 Task: In the  document Harper ,change text color to 'Dark Blue' Insert the shape mentioned shape on right side of the text 'Smiley'. Change color of the shape to  YellowChange shape height to  3
Action: Mouse moved to (633, 123)
Screenshot: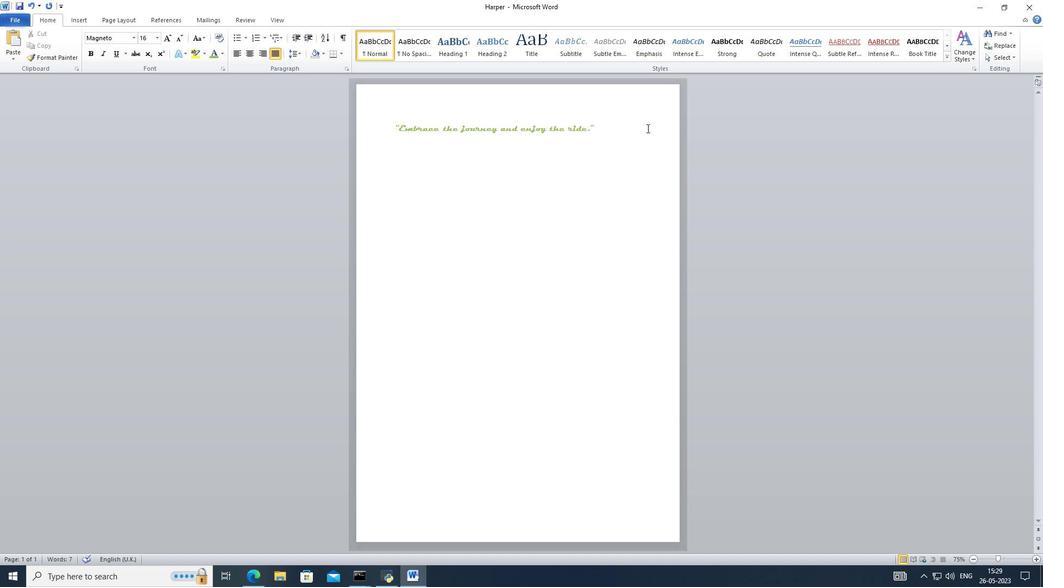 
Action: Mouse pressed left at (633, 123)
Screenshot: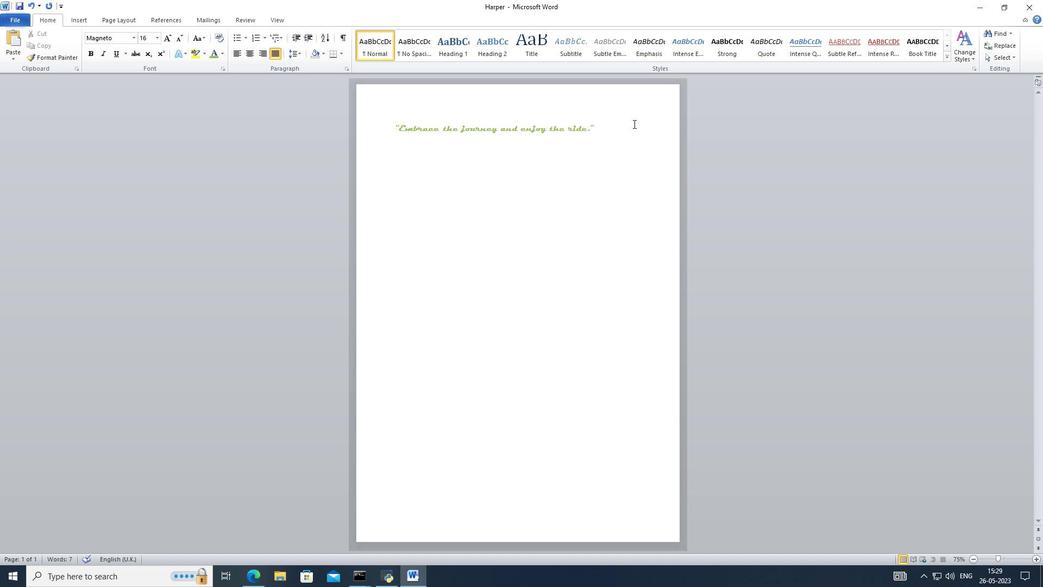 
Action: Mouse moved to (509, 209)
Screenshot: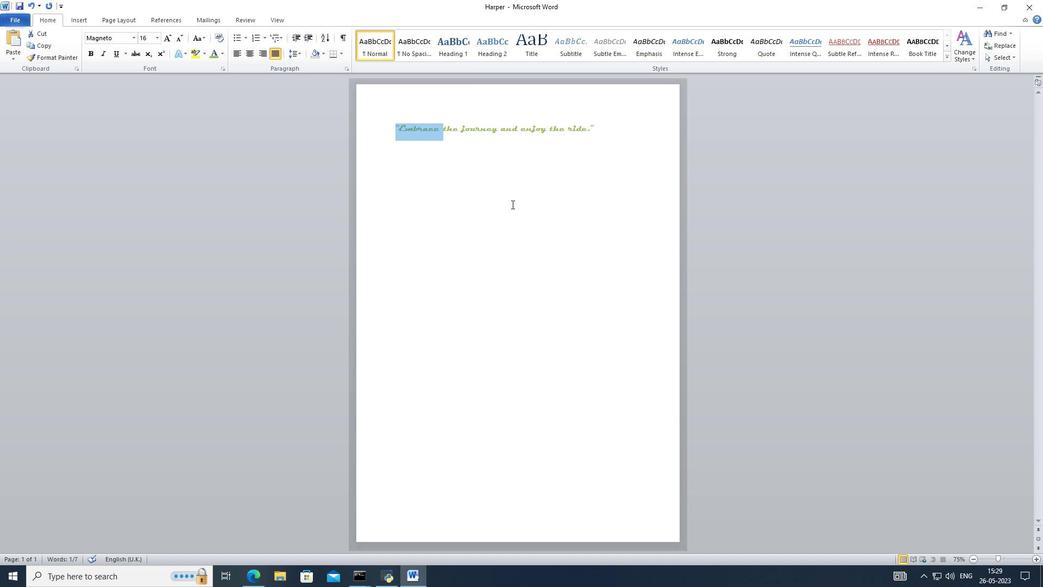 
Action: Mouse pressed left at (509, 209)
Screenshot: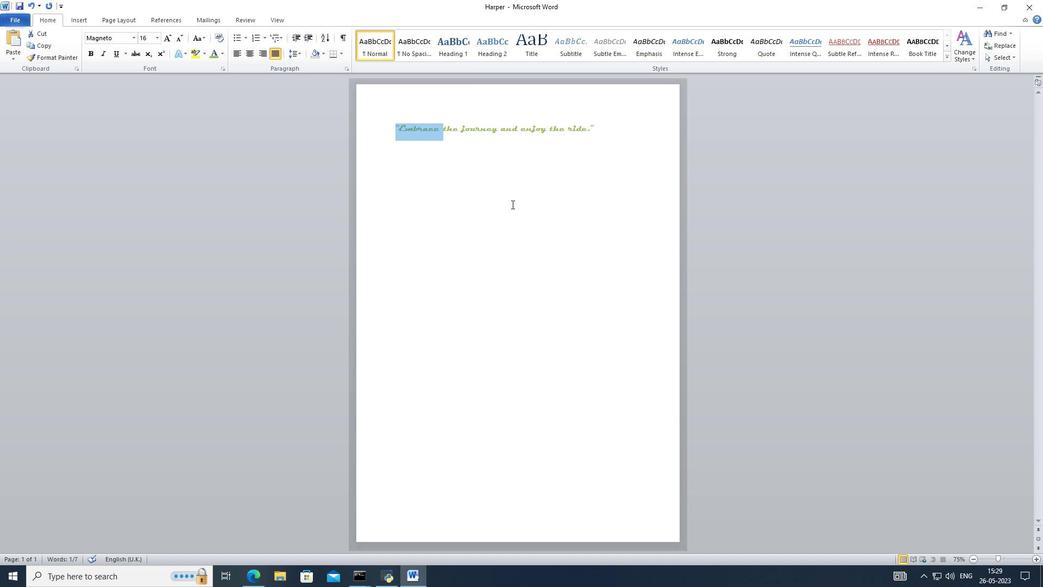 
Action: Mouse moved to (450, 284)
Screenshot: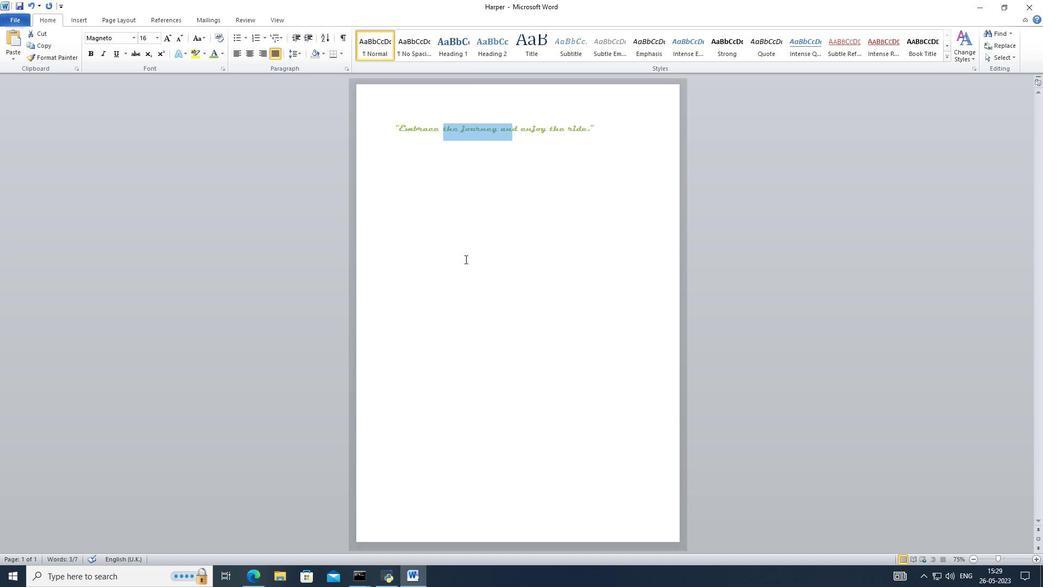 
Action: Mouse pressed left at (450, 284)
Screenshot: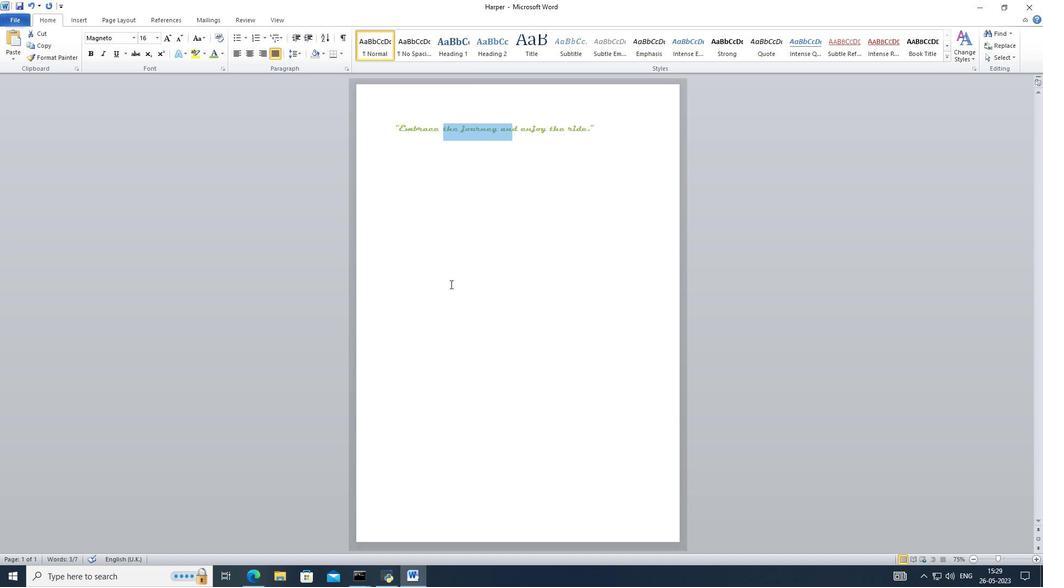 
Action: Mouse moved to (598, 128)
Screenshot: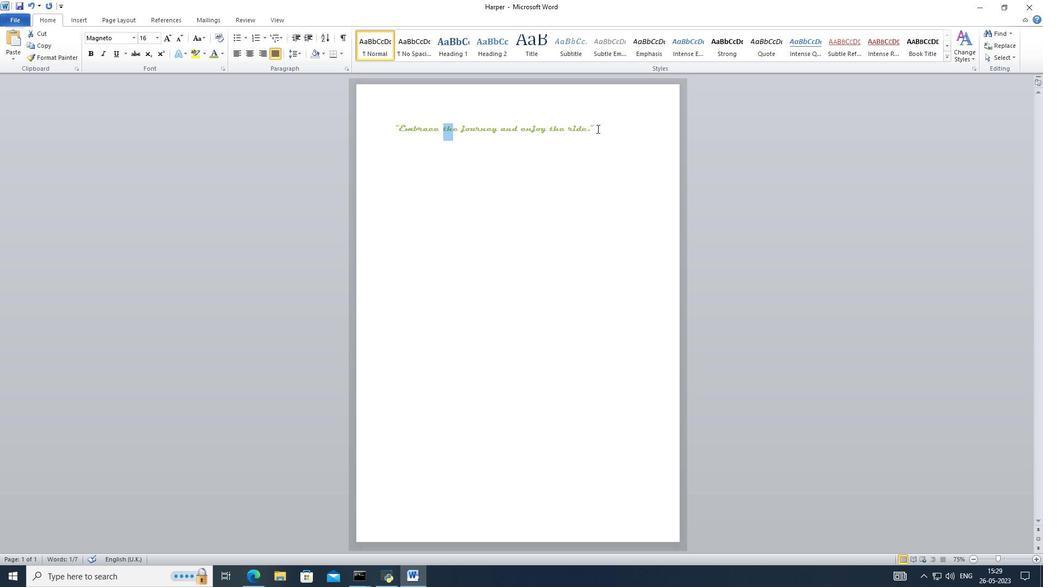 
Action: Mouse pressed left at (598, 128)
Screenshot: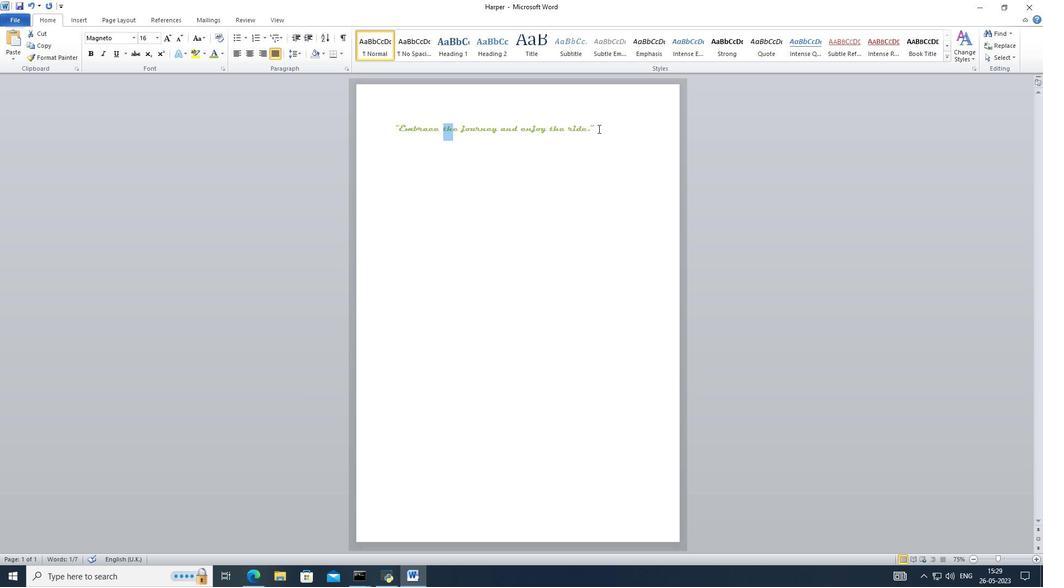 
Action: Mouse moved to (395, 131)
Screenshot: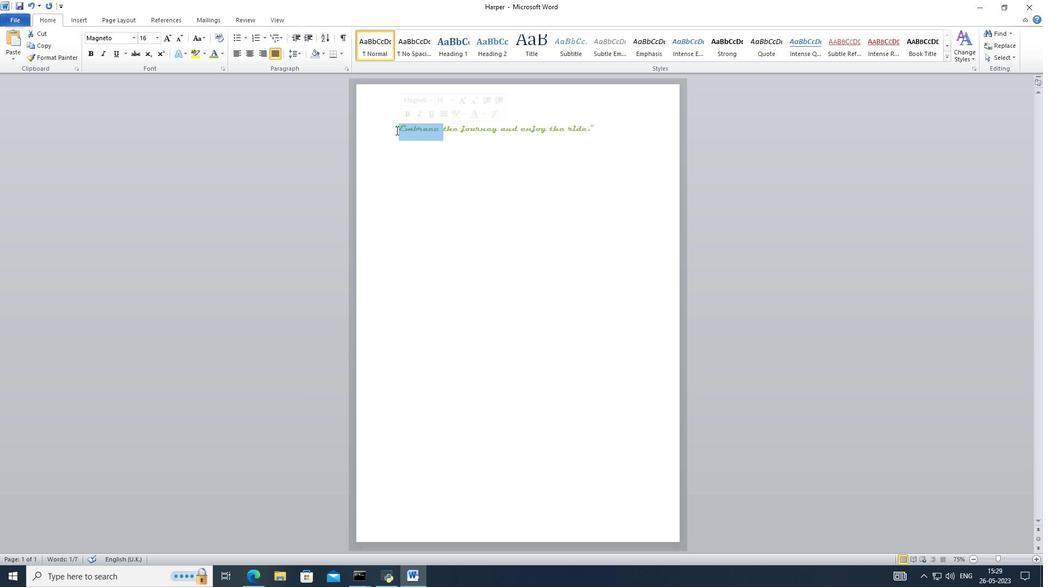 
Action: Mouse pressed left at (395, 131)
Screenshot: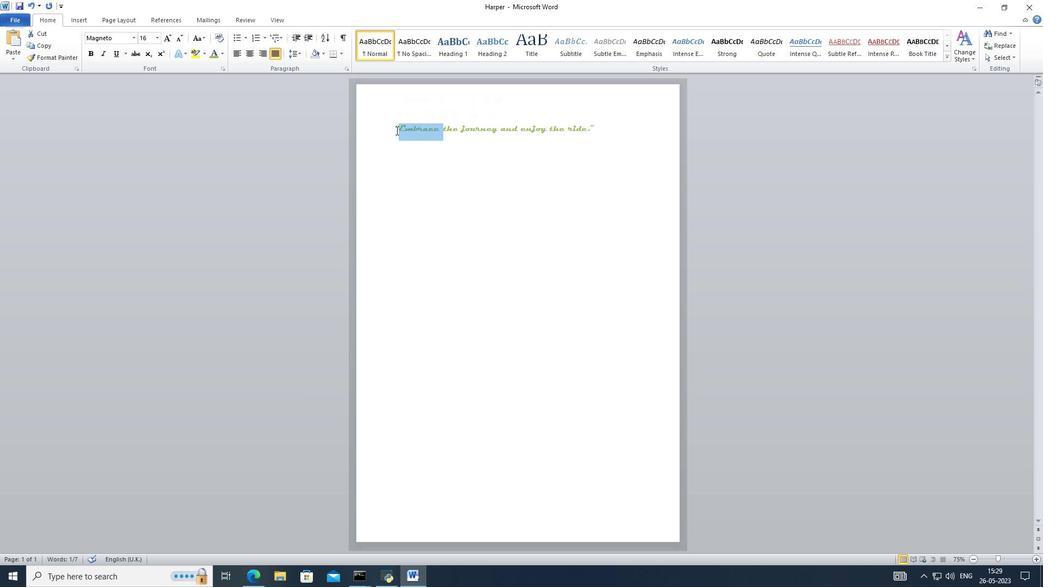 
Action: Mouse moved to (399, 128)
Screenshot: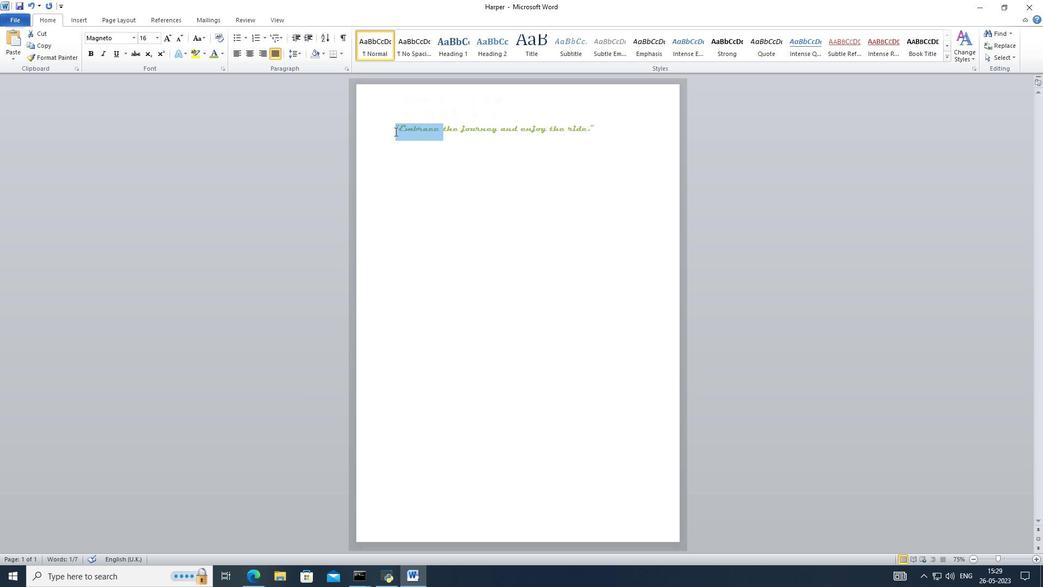 
Action: Mouse pressed left at (399, 128)
Screenshot: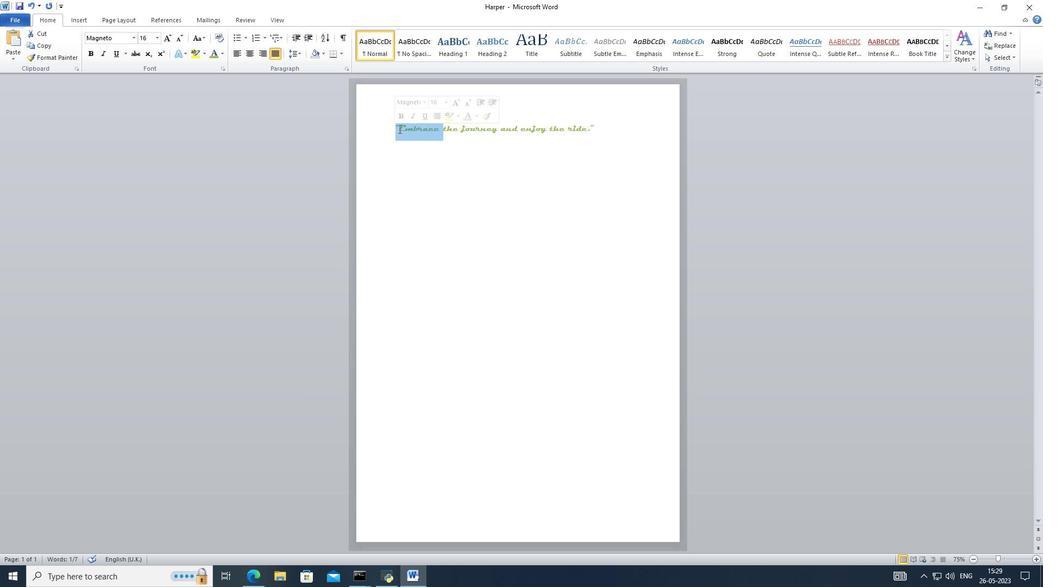 
Action: Mouse moved to (217, 54)
Screenshot: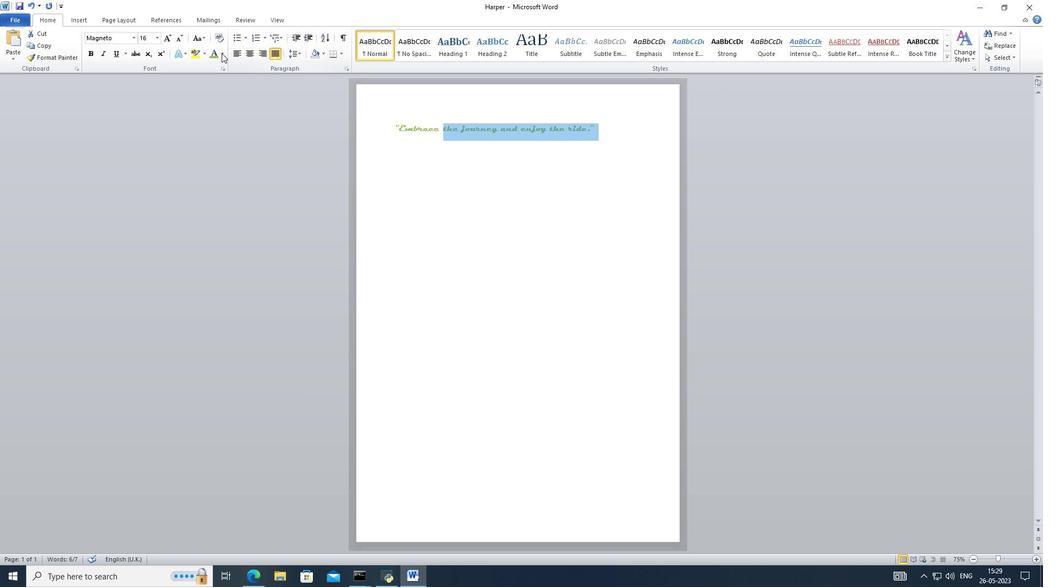
Action: Mouse pressed left at (217, 54)
Screenshot: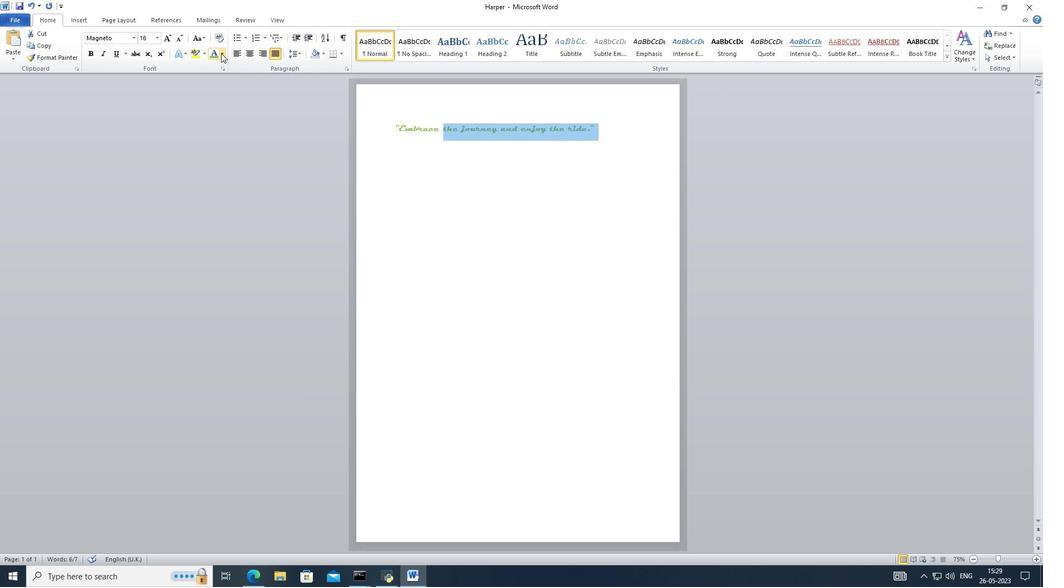 
Action: Mouse moved to (220, 54)
Screenshot: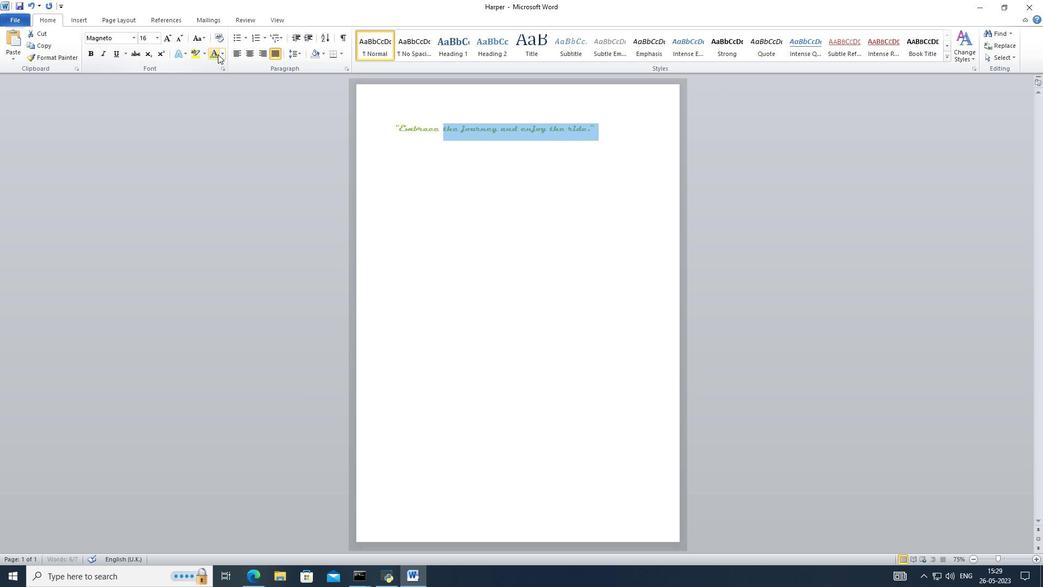 
Action: Mouse pressed left at (220, 54)
Screenshot: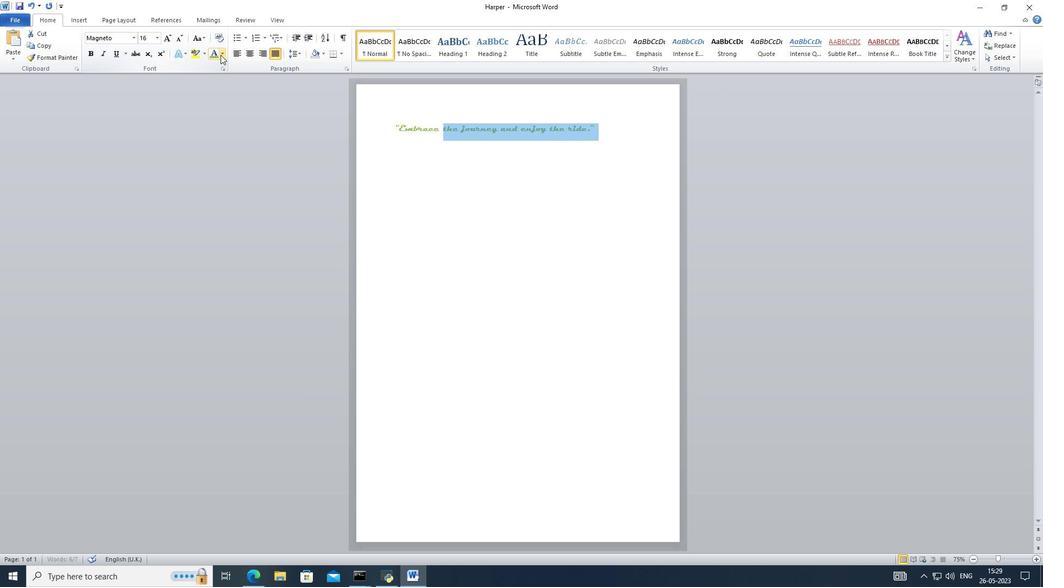 
Action: Mouse moved to (239, 119)
Screenshot: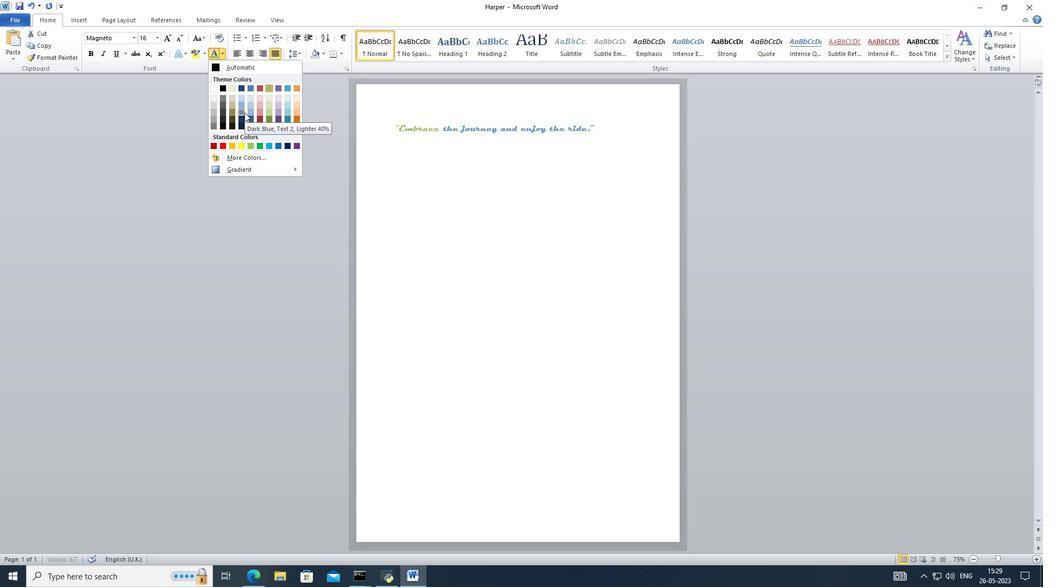 
Action: Mouse pressed left at (239, 119)
Screenshot: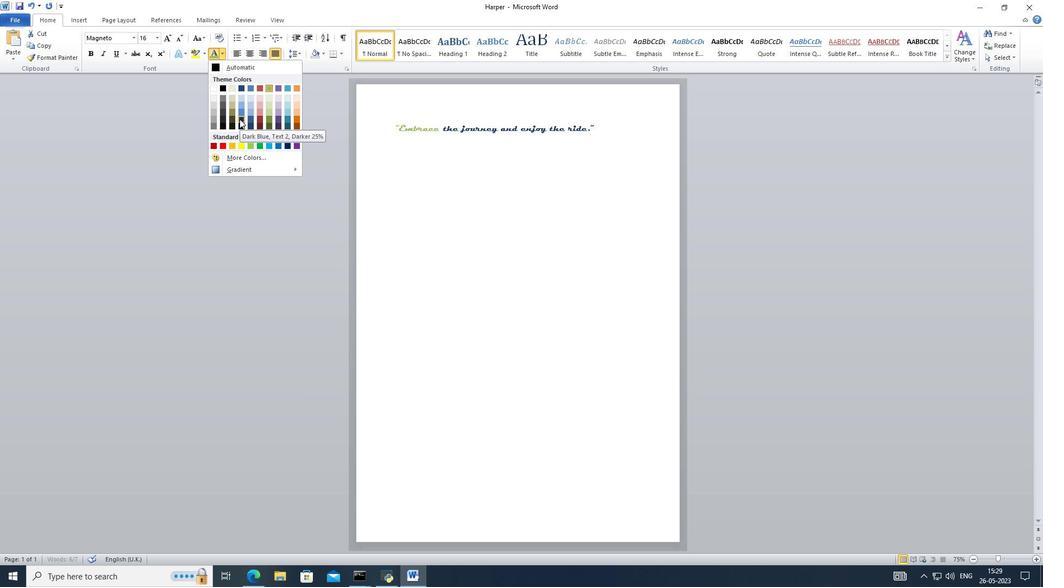 
Action: Mouse moved to (461, 185)
Screenshot: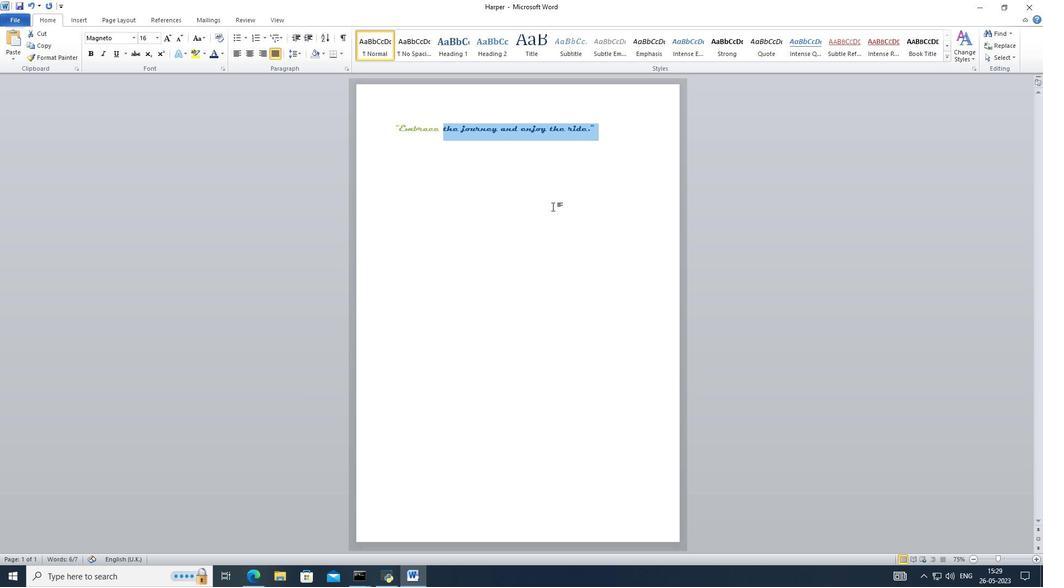 
Action: Mouse pressed left at (461, 185)
Screenshot: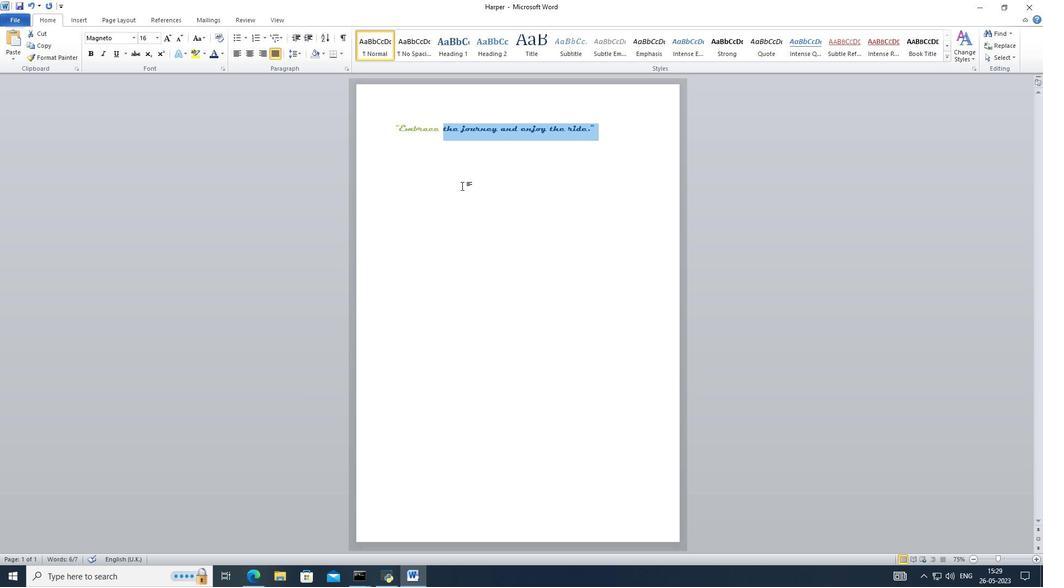 
Action: Mouse moved to (443, 131)
Screenshot: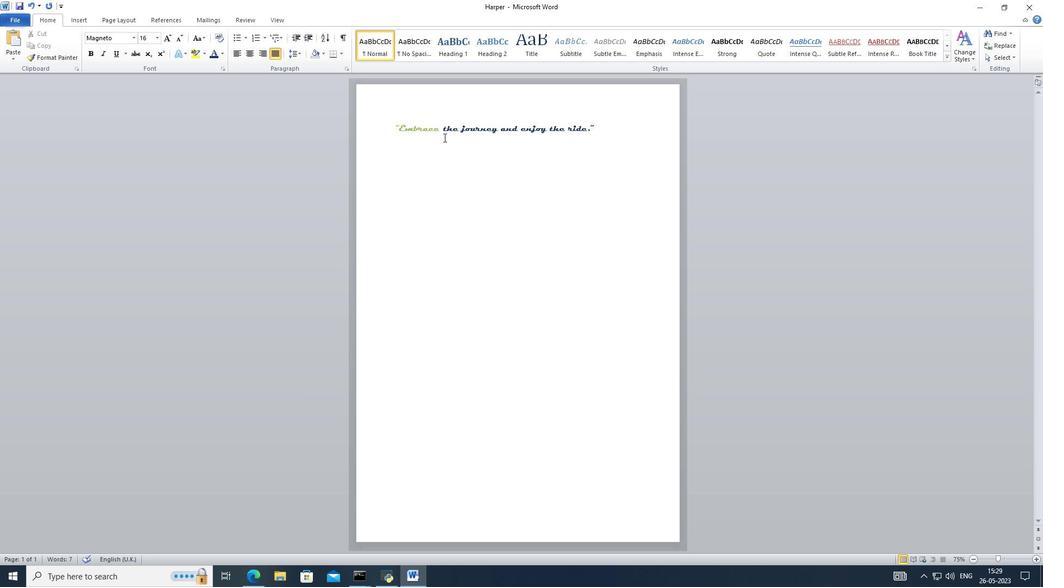 
Action: Mouse pressed left at (443, 131)
Screenshot: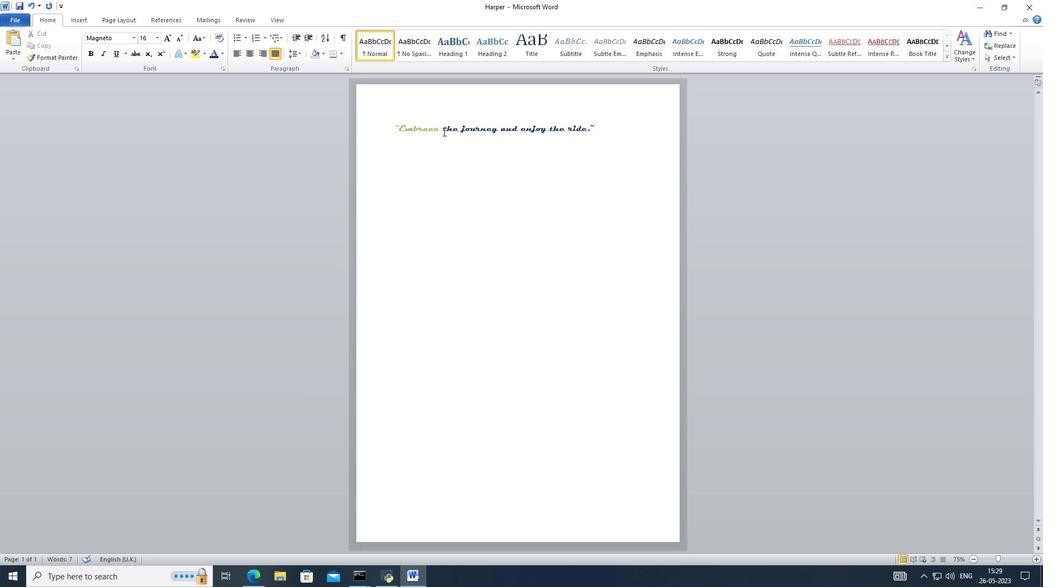 
Action: Mouse moved to (213, 54)
Screenshot: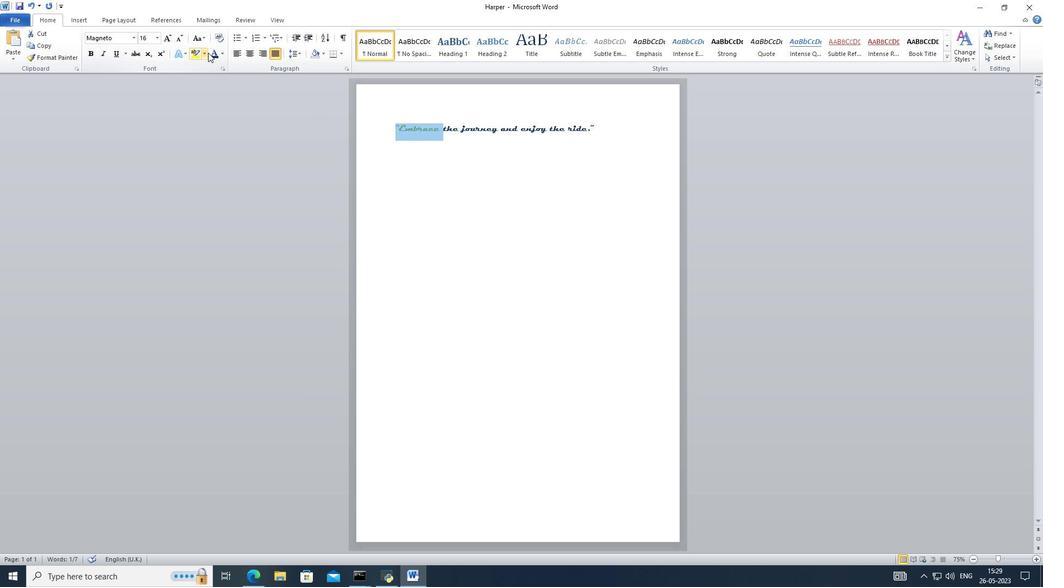 
Action: Mouse pressed left at (213, 54)
Screenshot: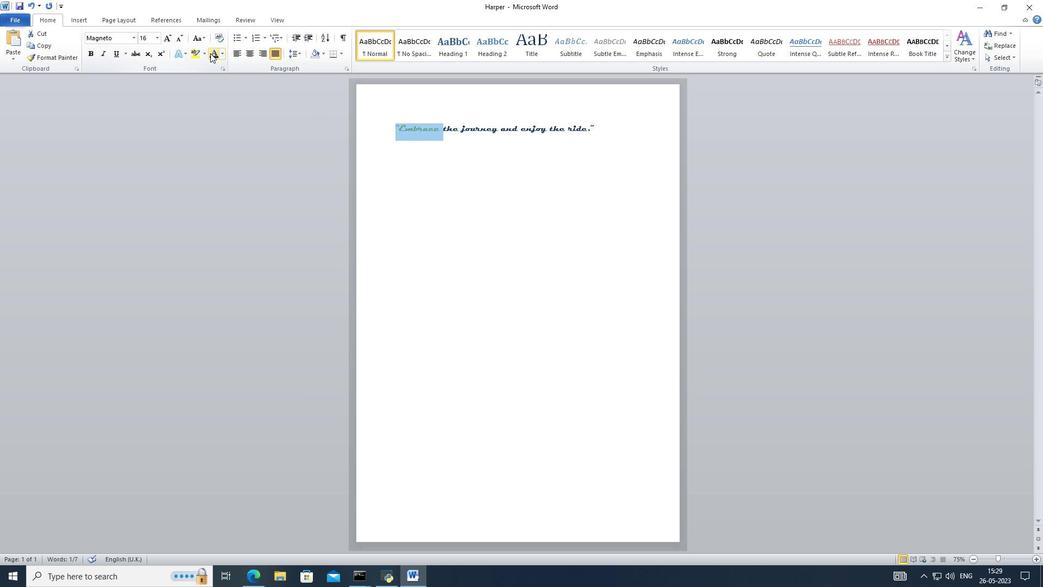 
Action: Mouse moved to (401, 156)
Screenshot: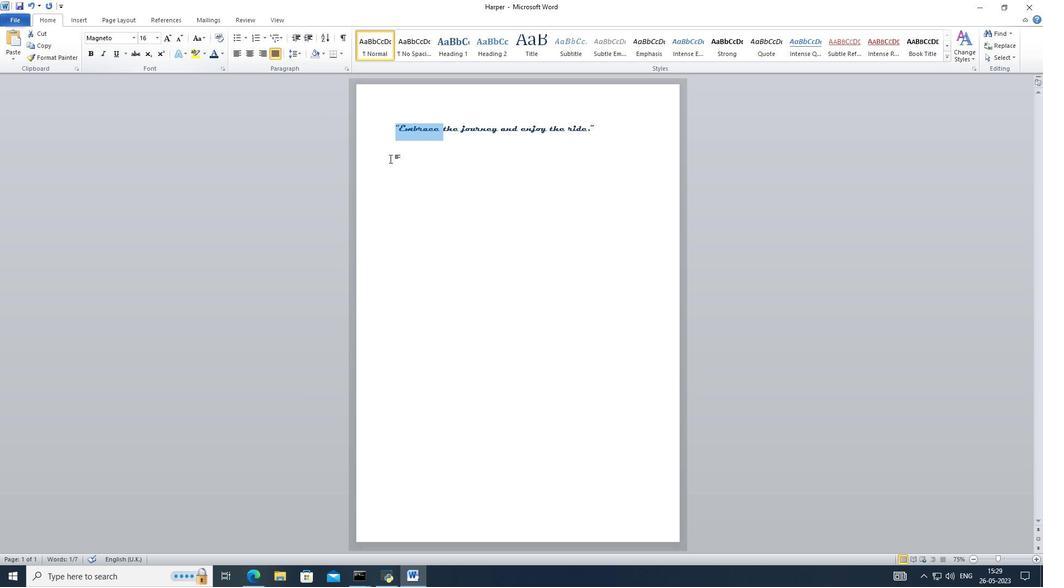 
Action: Mouse pressed left at (401, 156)
Screenshot: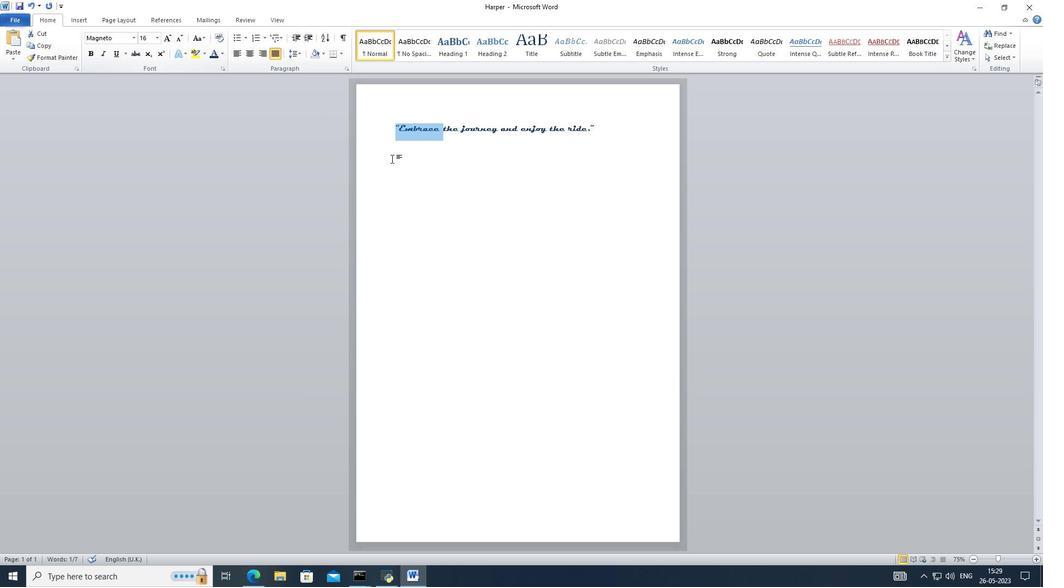 
Action: Mouse moved to (439, 159)
Screenshot: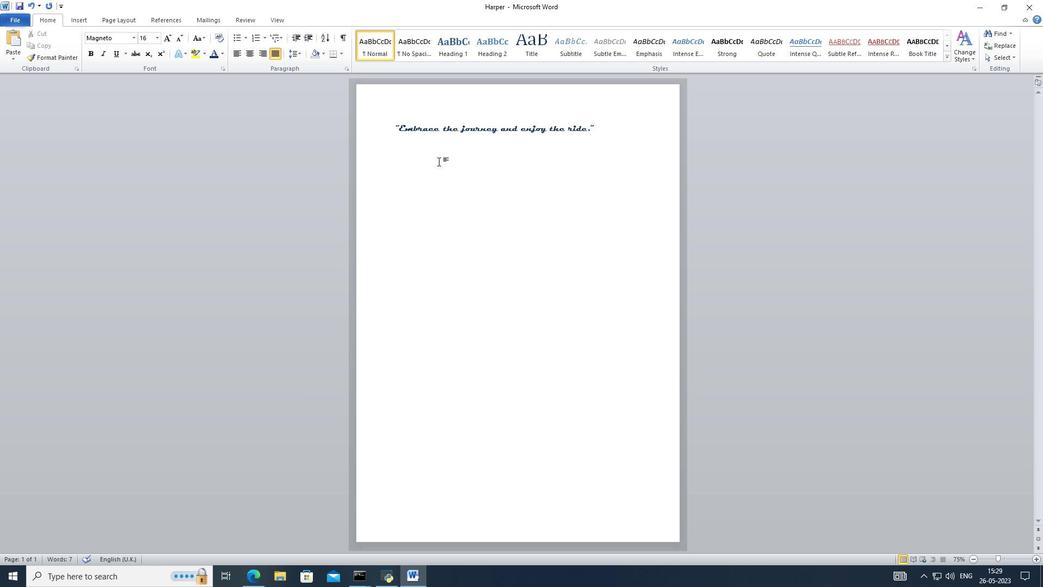 
Action: Mouse pressed left at (439, 159)
Screenshot: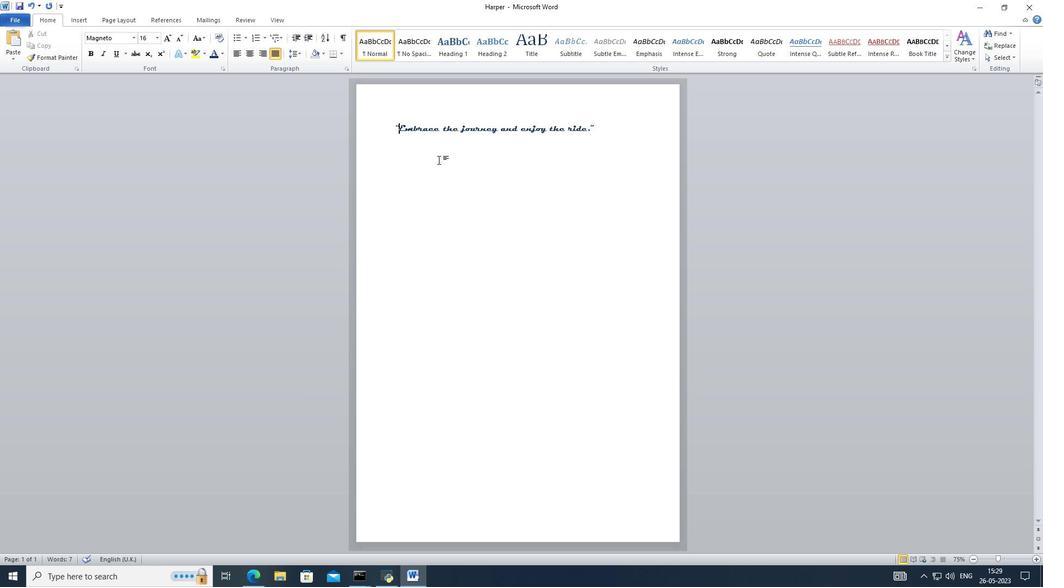 
Action: Mouse moved to (606, 127)
Screenshot: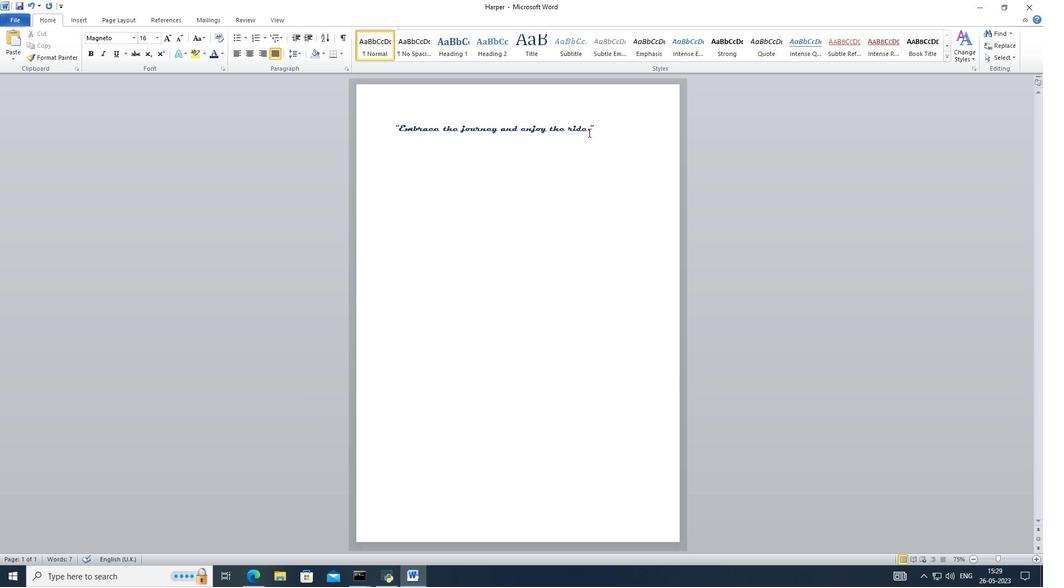 
Action: Mouse pressed left at (606, 127)
Screenshot: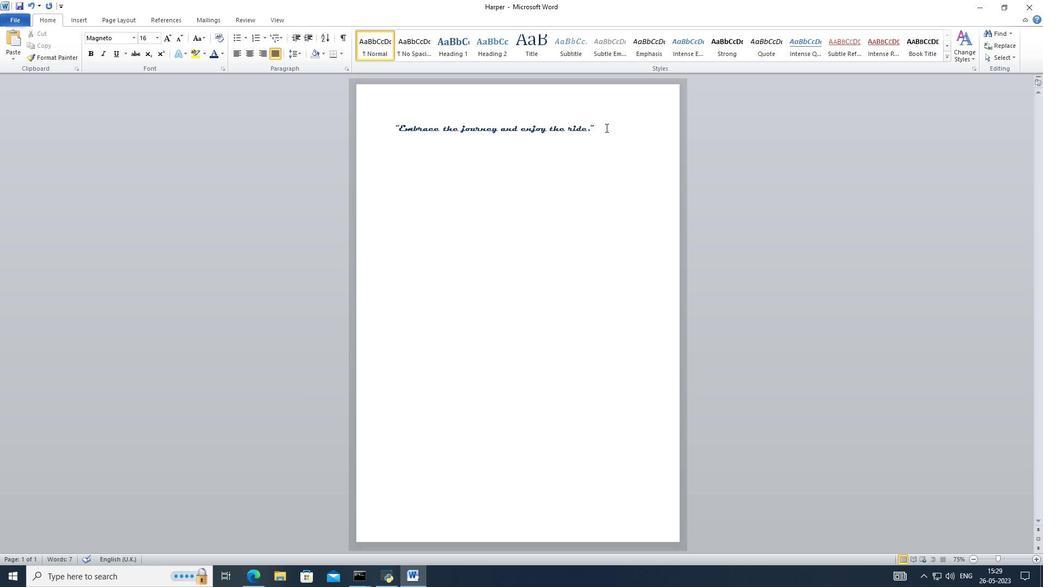 
Action: Key pressed <Key.enter>
Screenshot: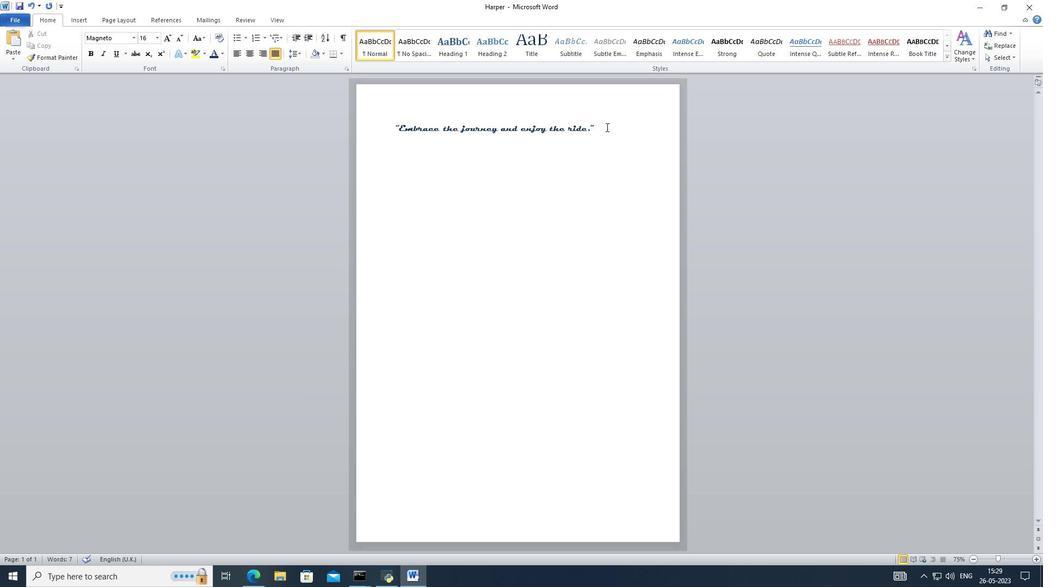 
Action: Mouse moved to (80, 22)
Screenshot: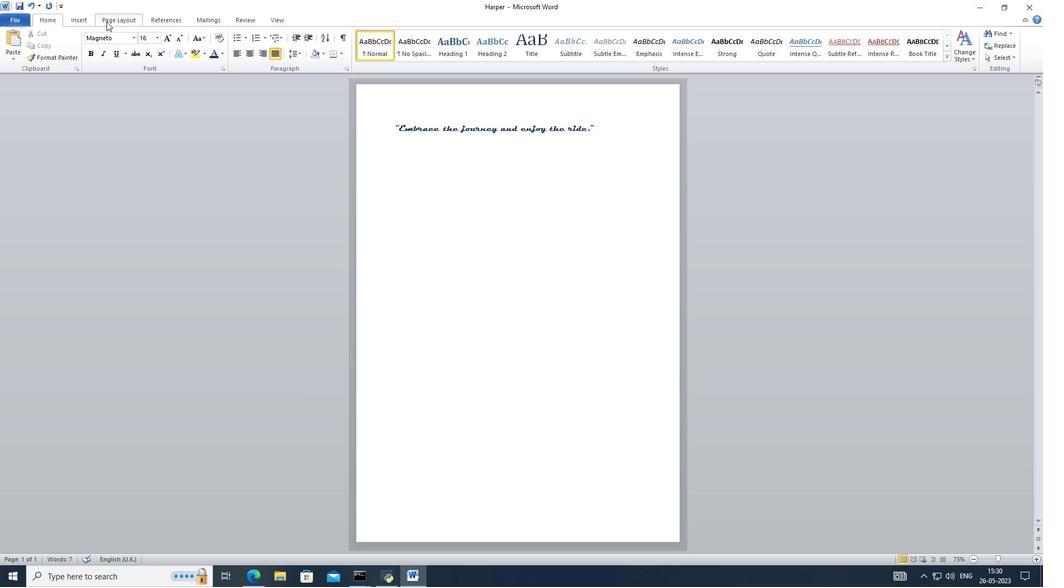 
Action: Mouse pressed left at (80, 22)
Screenshot: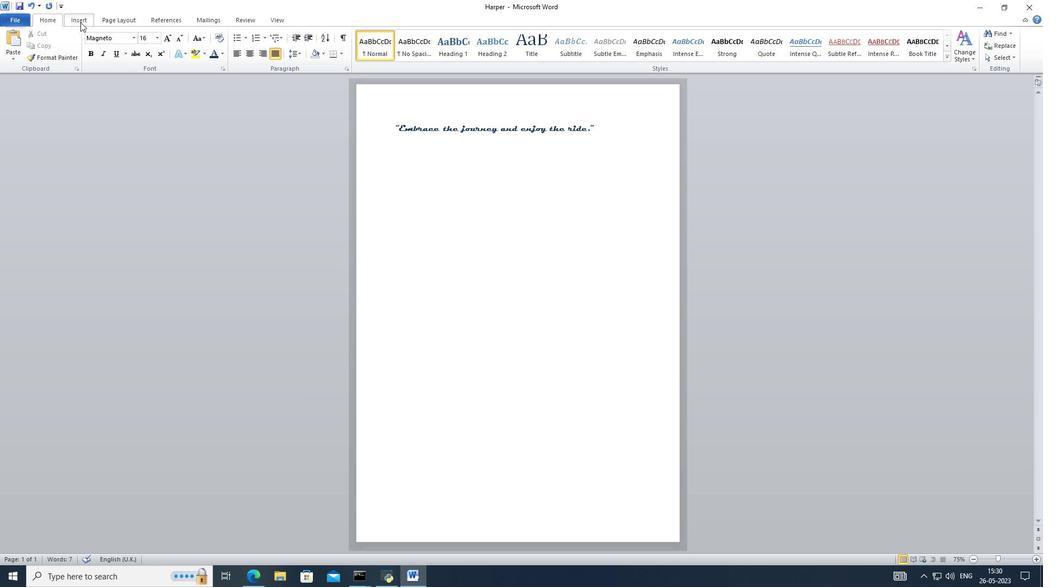 
Action: Mouse moved to (152, 53)
Screenshot: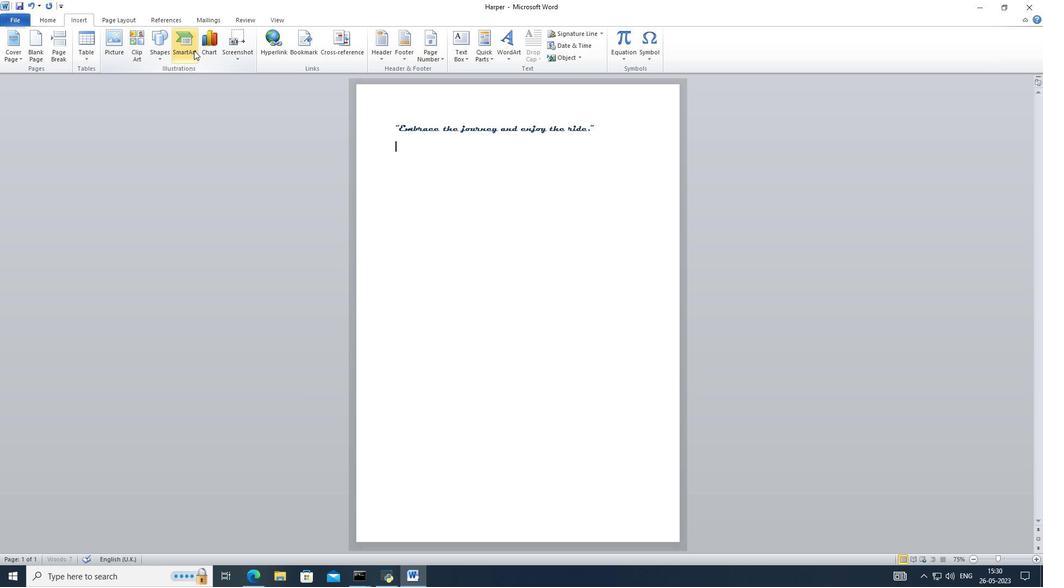 
Action: Mouse pressed left at (152, 53)
Screenshot: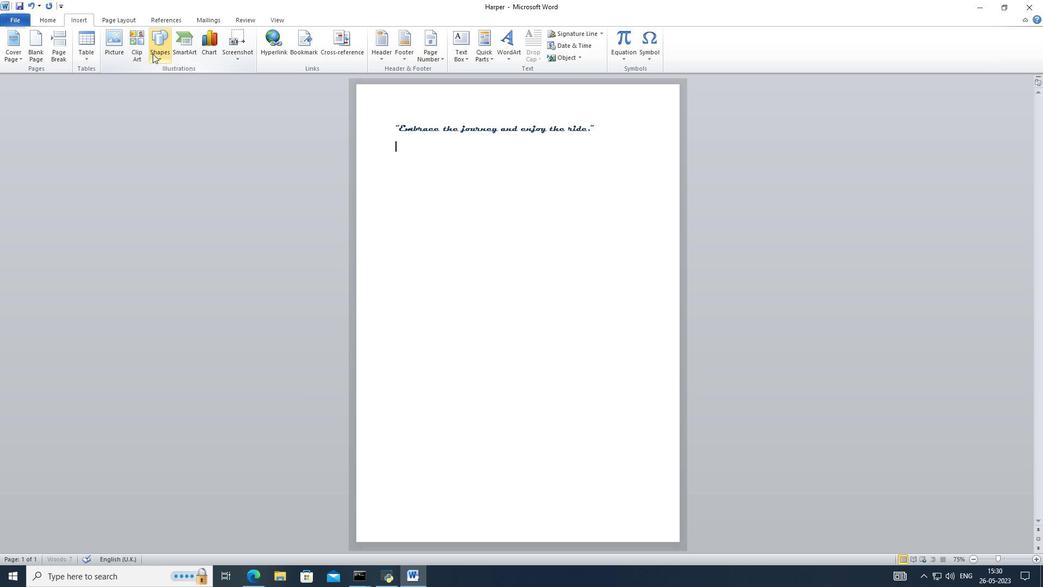
Action: Mouse moved to (176, 322)
Screenshot: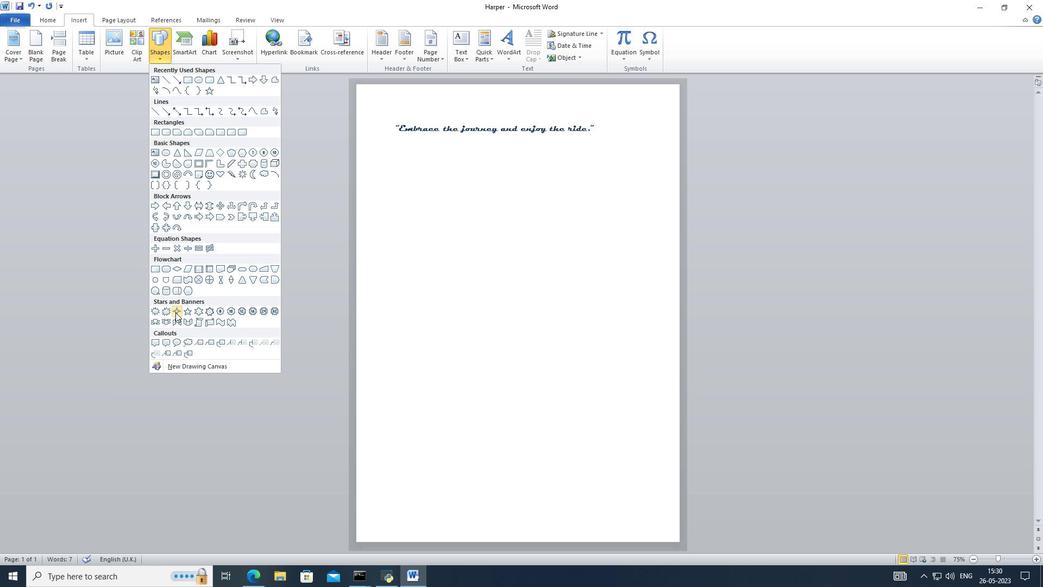 
Action: Mouse scrolled (176, 321) with delta (0, 0)
Screenshot: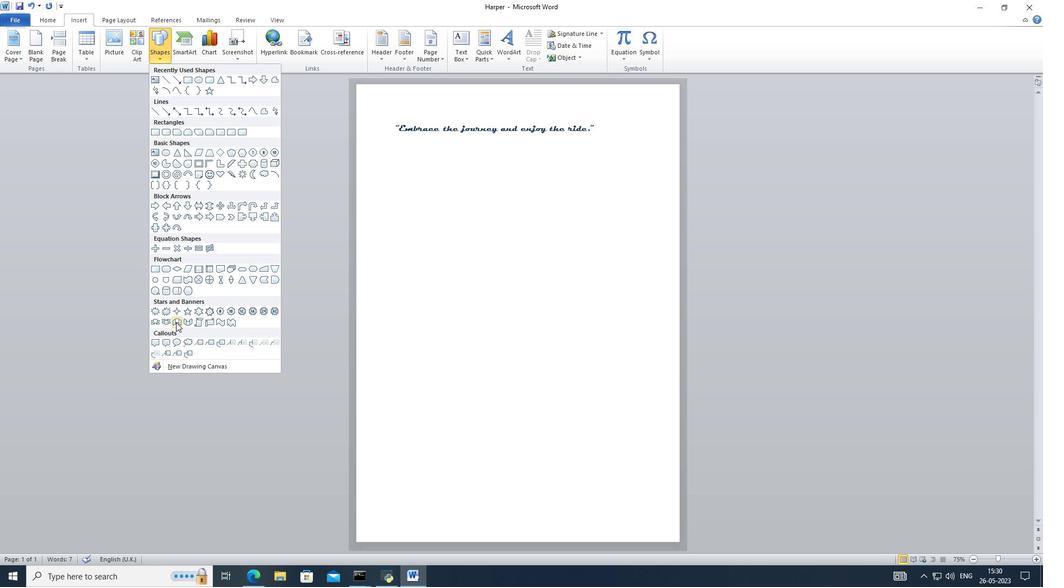 
Action: Mouse scrolled (176, 321) with delta (0, 0)
Screenshot: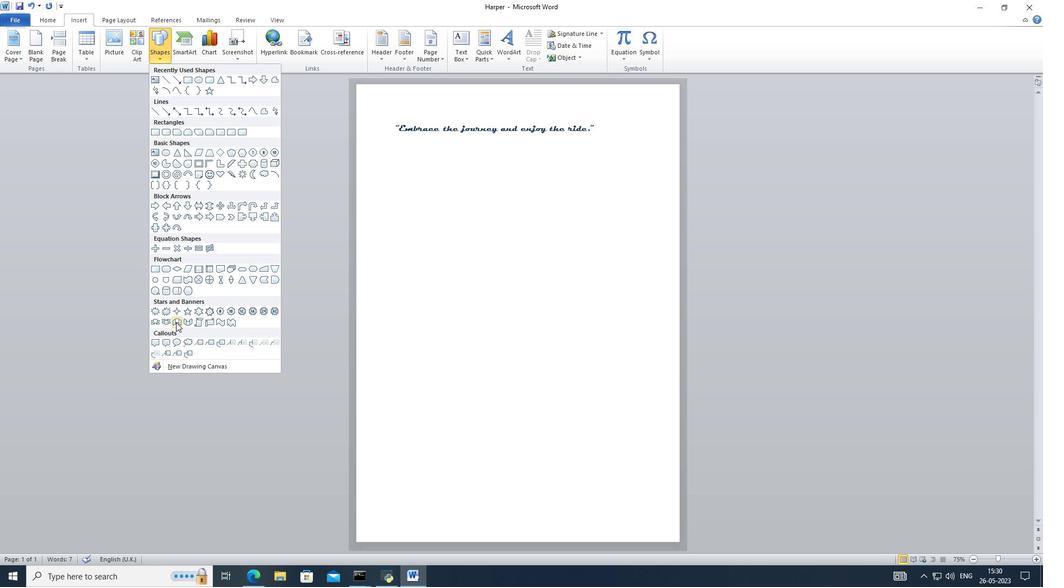 
Action: Mouse scrolled (176, 321) with delta (0, 0)
Screenshot: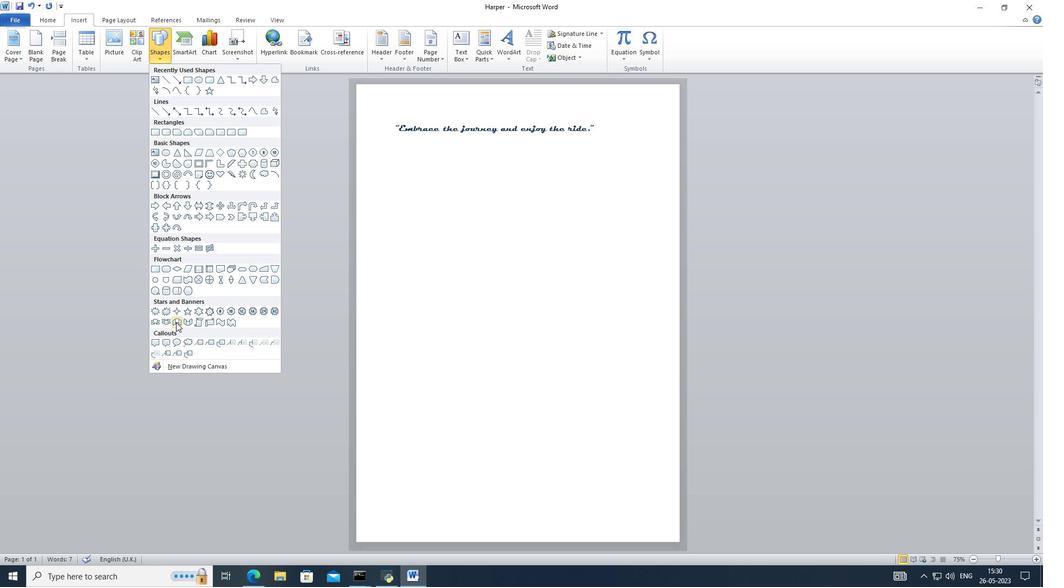 
Action: Mouse moved to (210, 172)
Screenshot: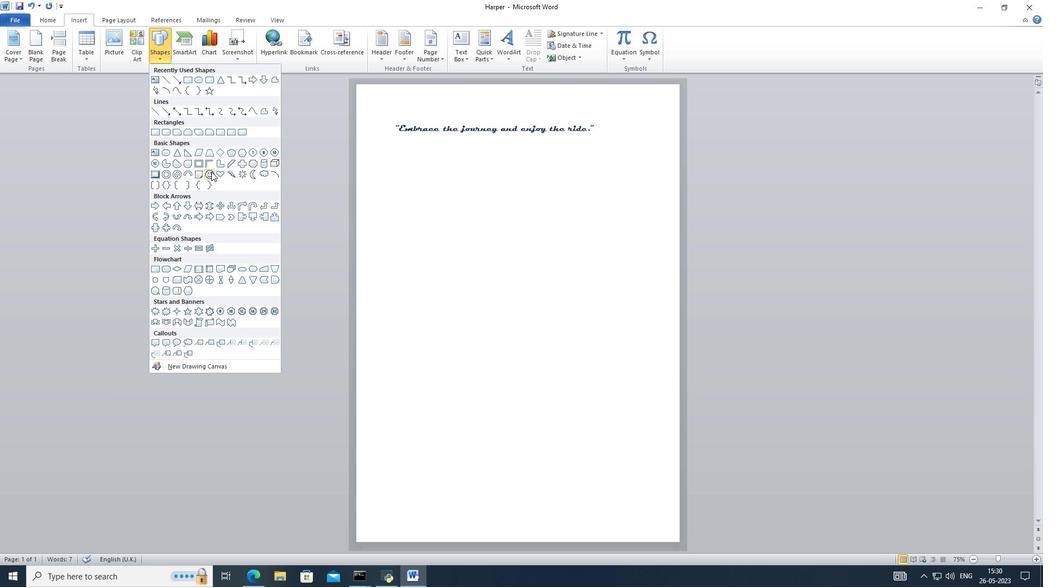 
Action: Mouse pressed left at (210, 172)
Screenshot: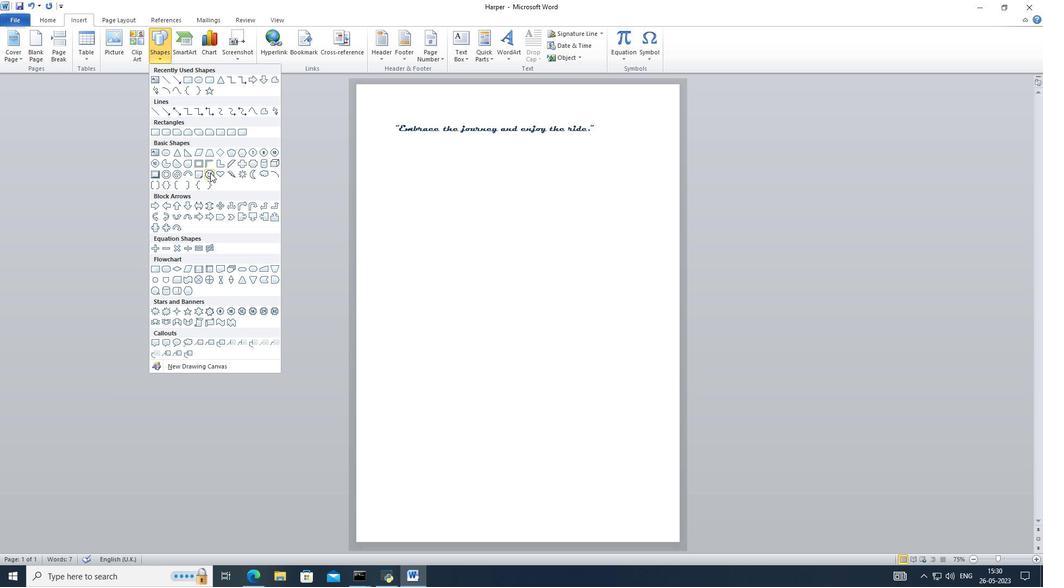 
Action: Mouse moved to (463, 151)
Screenshot: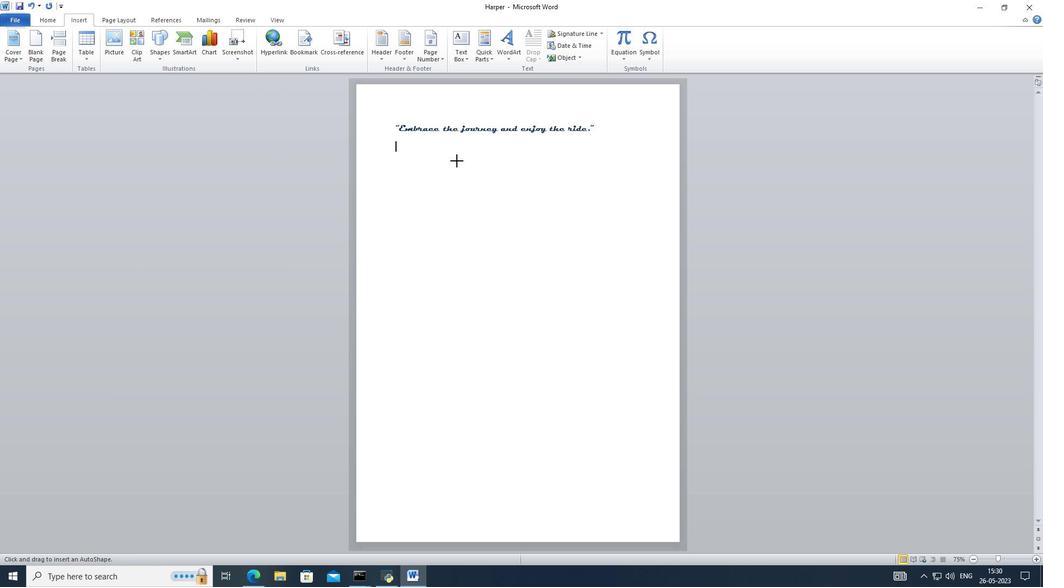 
Action: Mouse pressed left at (463, 151)
Screenshot: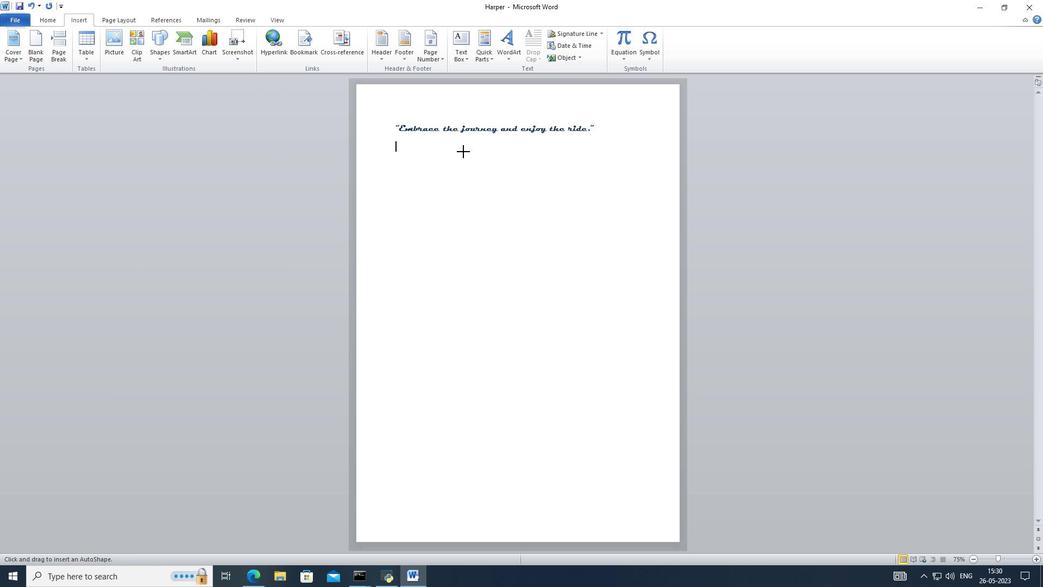 
Action: Mouse moved to (107, 30)
Screenshot: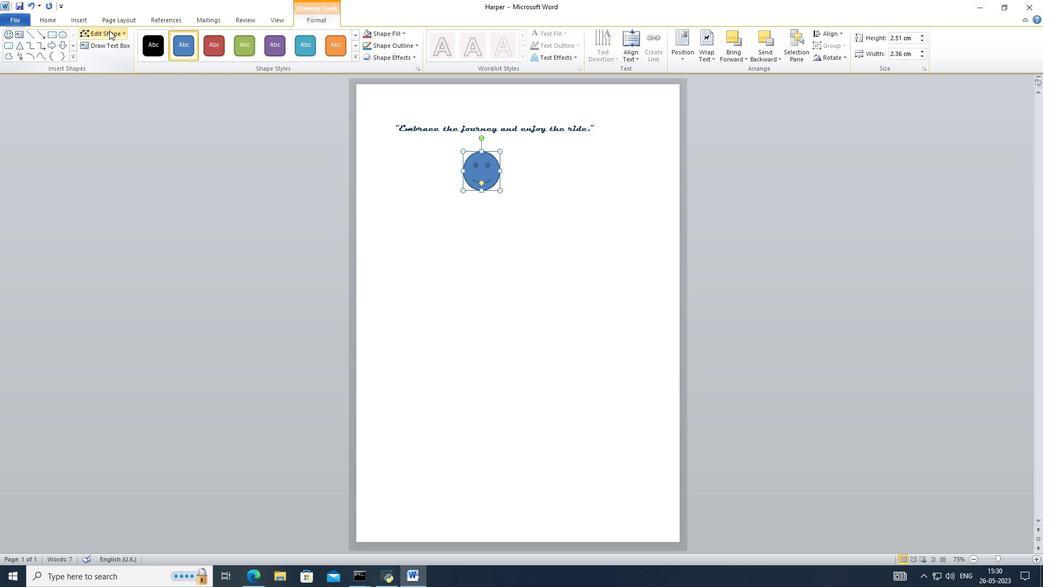 
Action: Mouse pressed left at (107, 30)
Screenshot: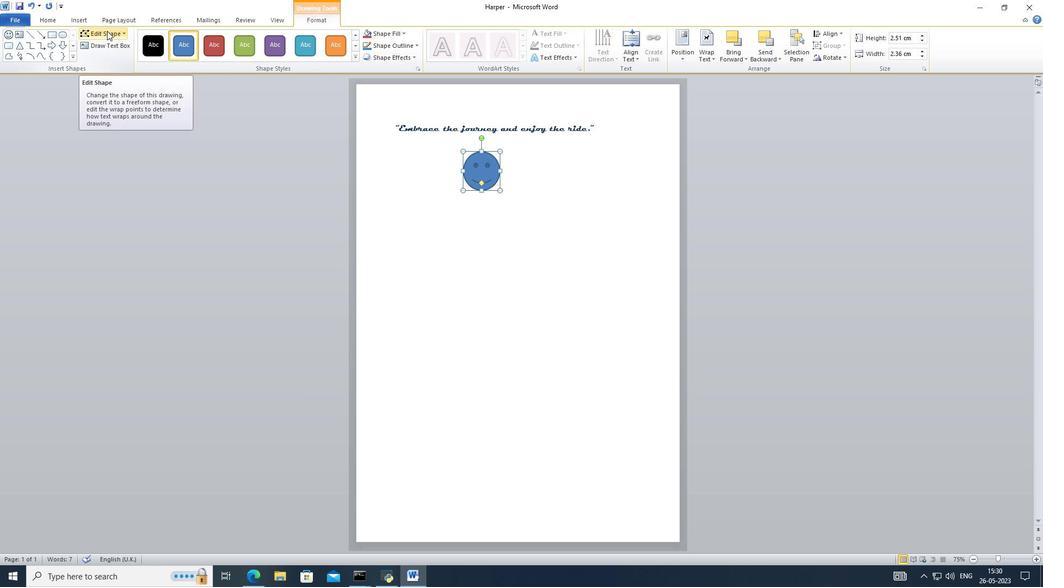
Action: Mouse moved to (340, 53)
Screenshot: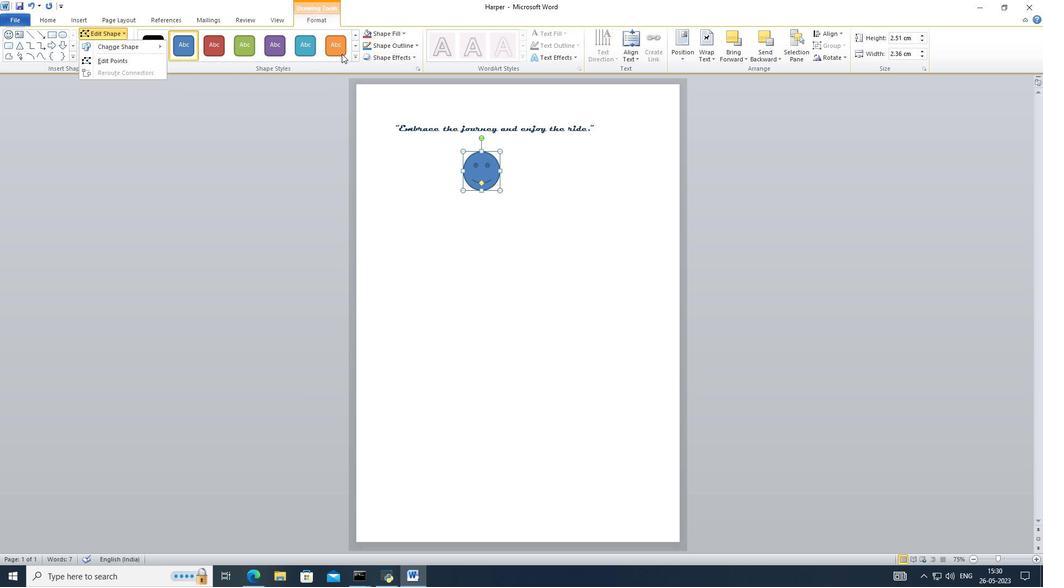 
Action: Mouse pressed left at (340, 53)
Screenshot: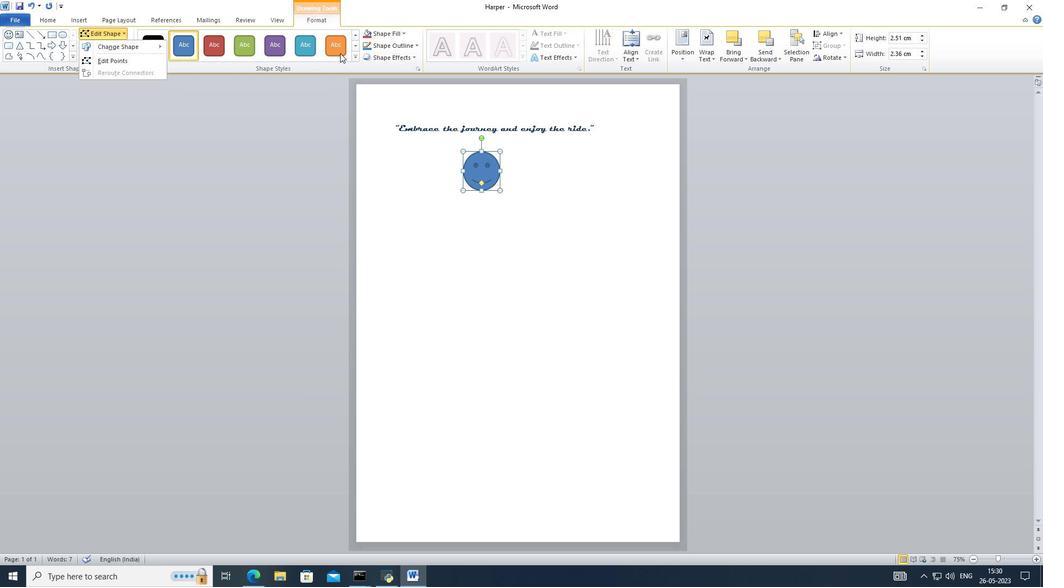 
Action: Mouse moved to (380, 34)
Screenshot: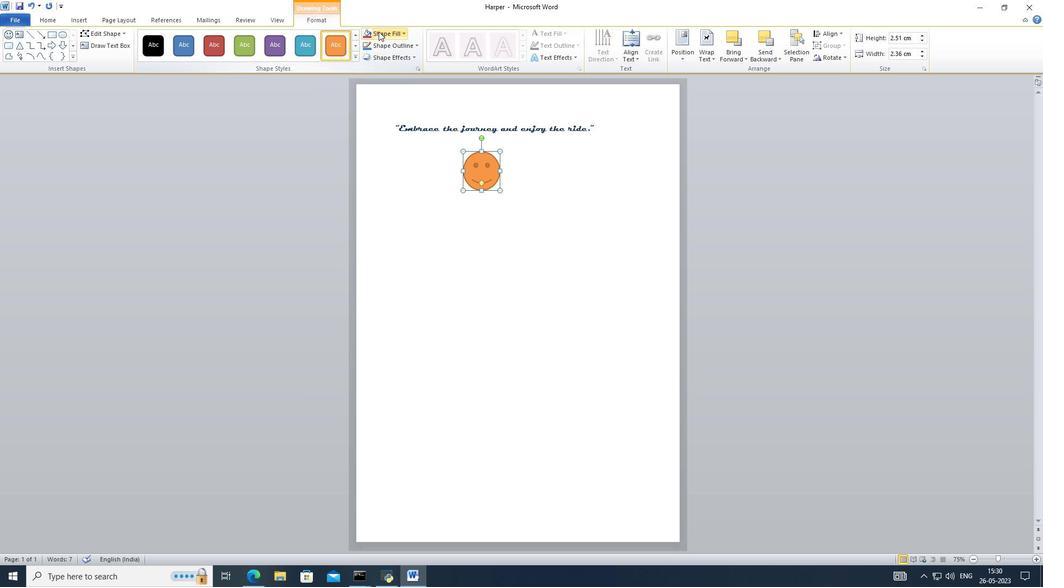 
Action: Mouse pressed left at (380, 34)
Screenshot: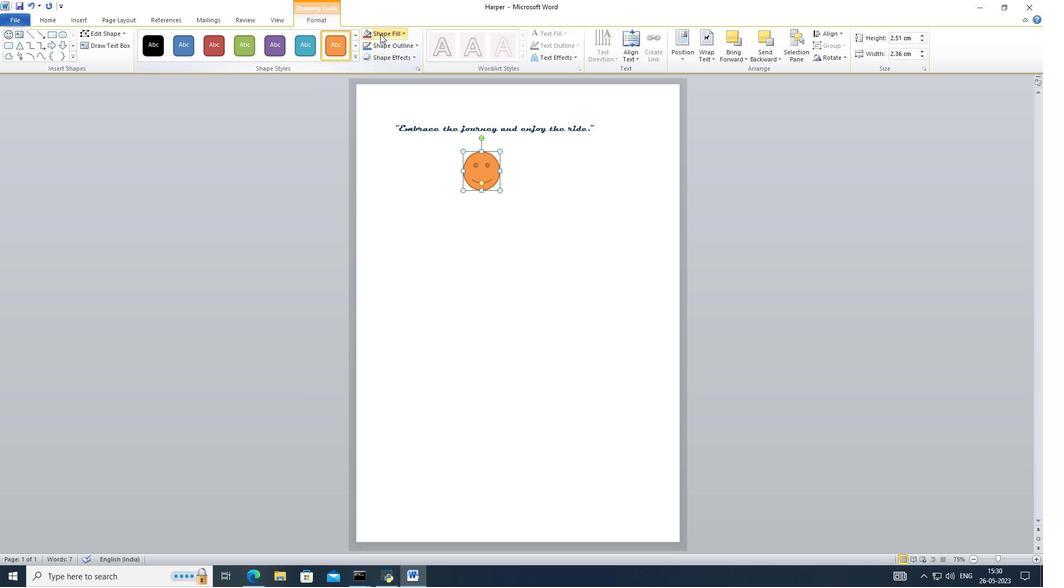 
Action: Mouse moved to (390, 113)
Screenshot: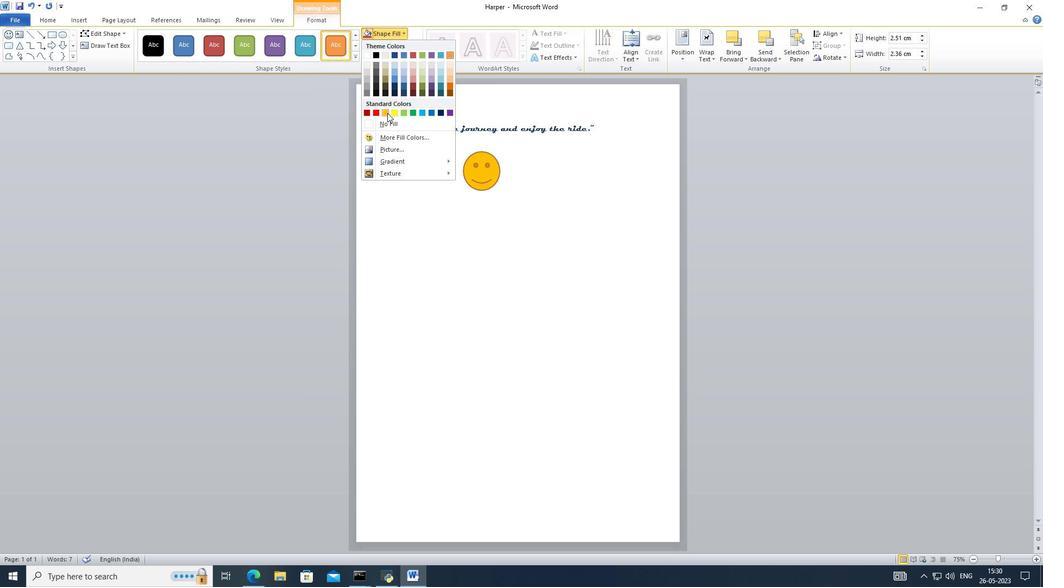 
Action: Mouse pressed left at (390, 113)
Screenshot: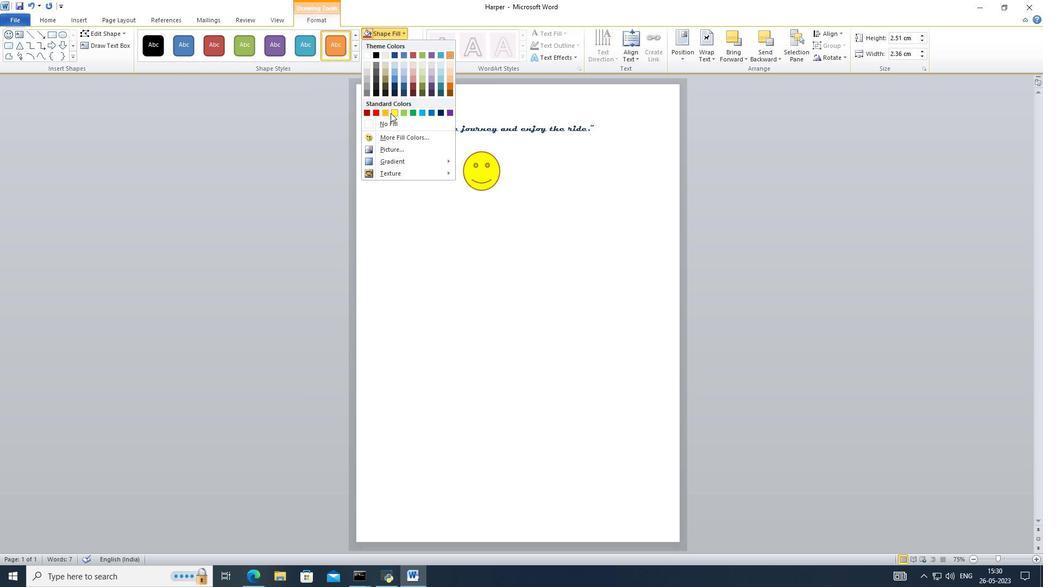 
Action: Mouse moved to (924, 34)
Screenshot: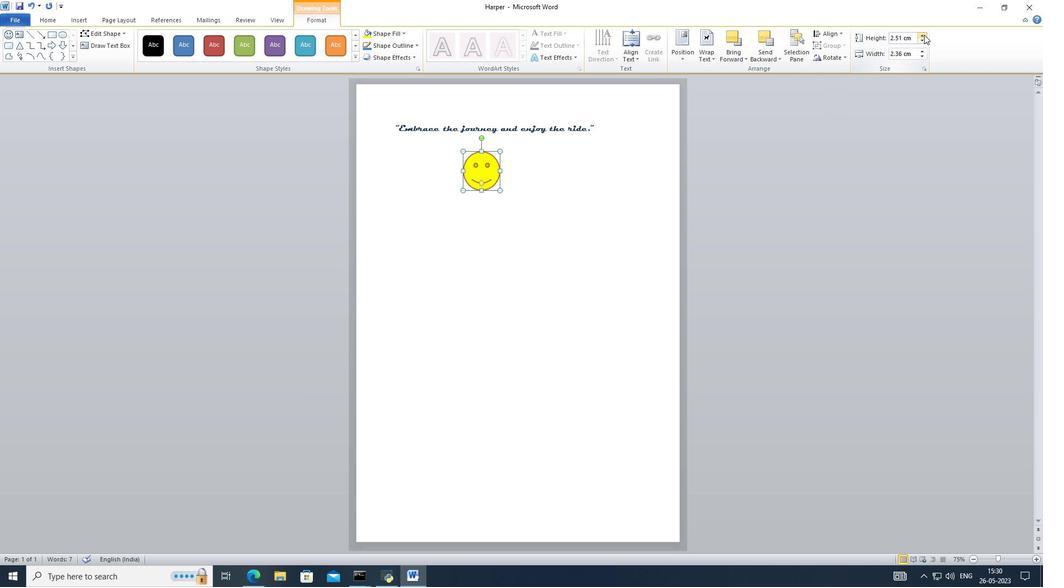
Action: Mouse pressed left at (924, 34)
Screenshot: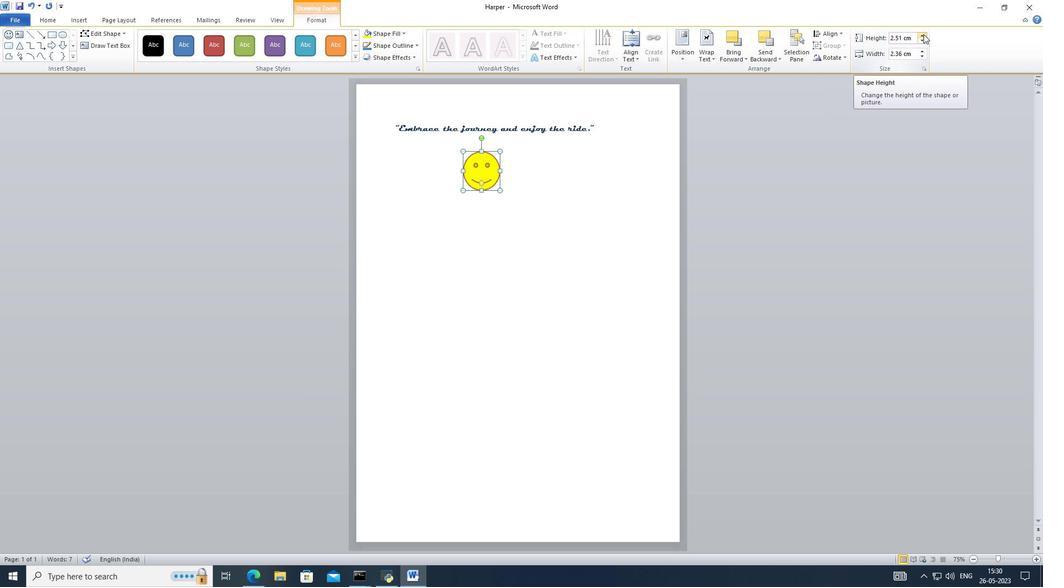 
Action: Mouse pressed left at (924, 34)
Screenshot: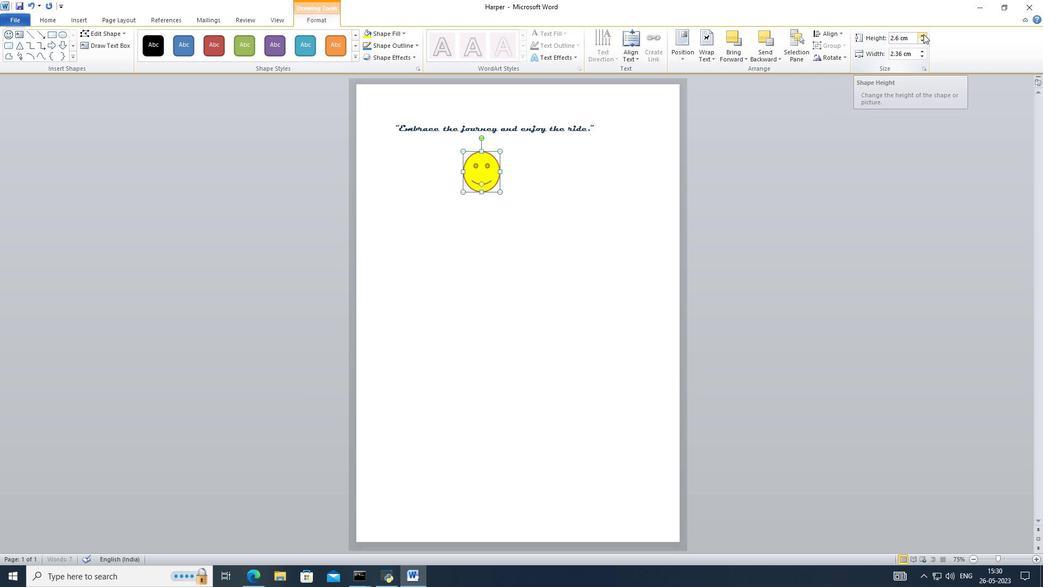 
Action: Mouse pressed left at (924, 34)
Screenshot: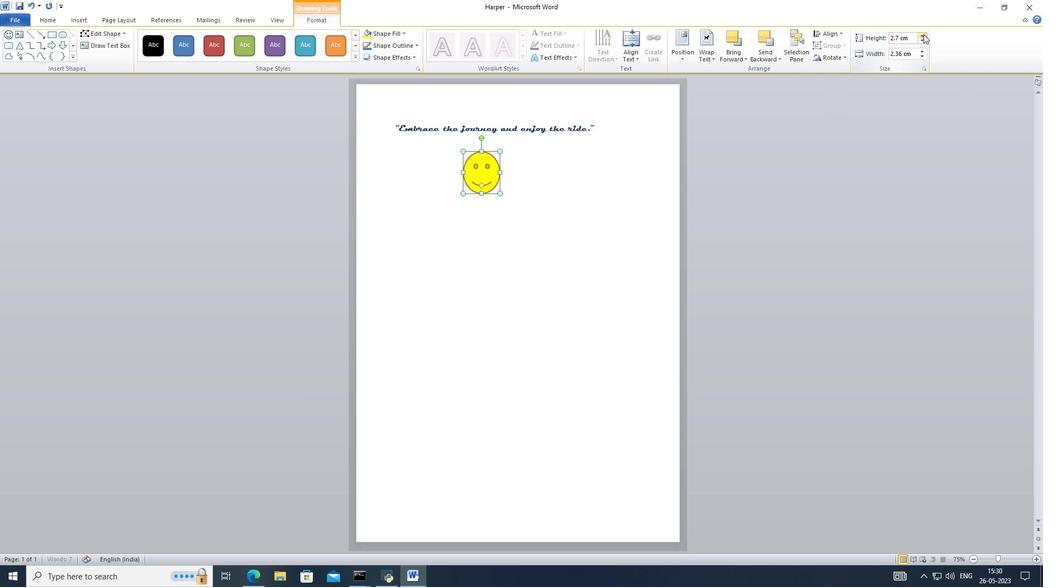 
Action: Mouse pressed left at (924, 34)
Screenshot: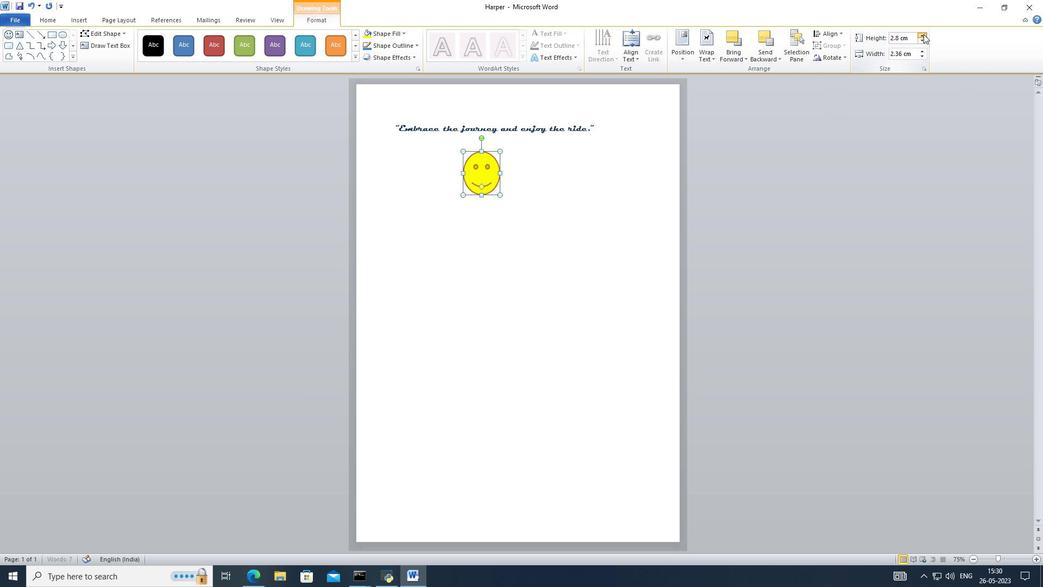 
Action: Mouse pressed left at (924, 34)
Screenshot: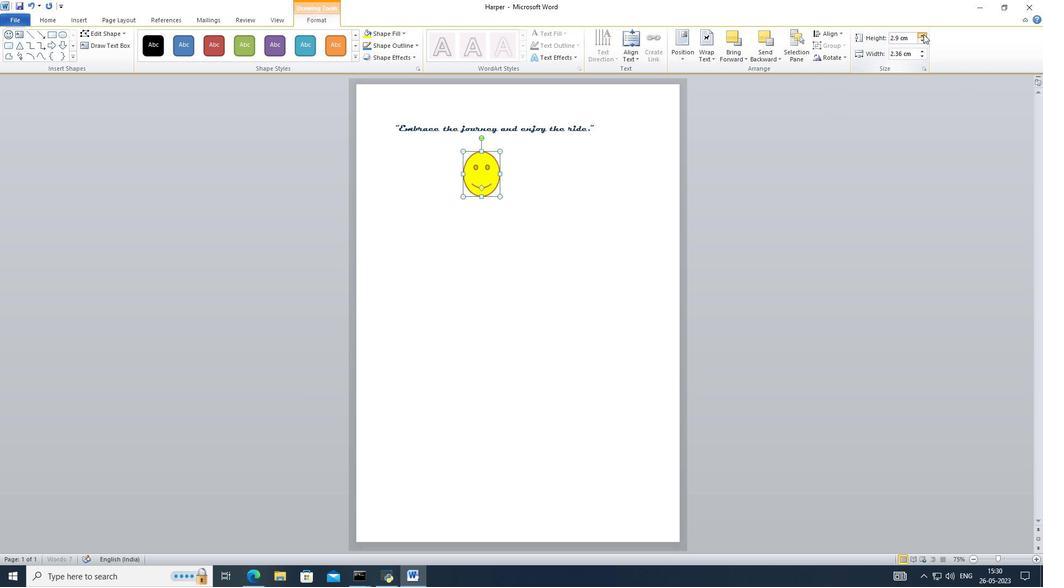 
Action: Mouse moved to (542, 235)
Screenshot: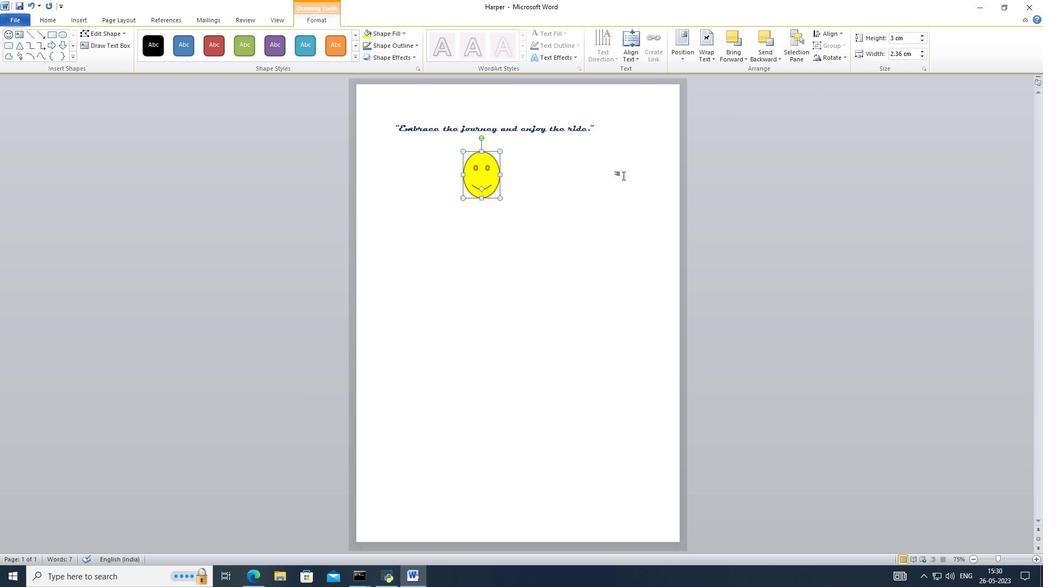 
Action: Mouse pressed left at (542, 235)
Screenshot: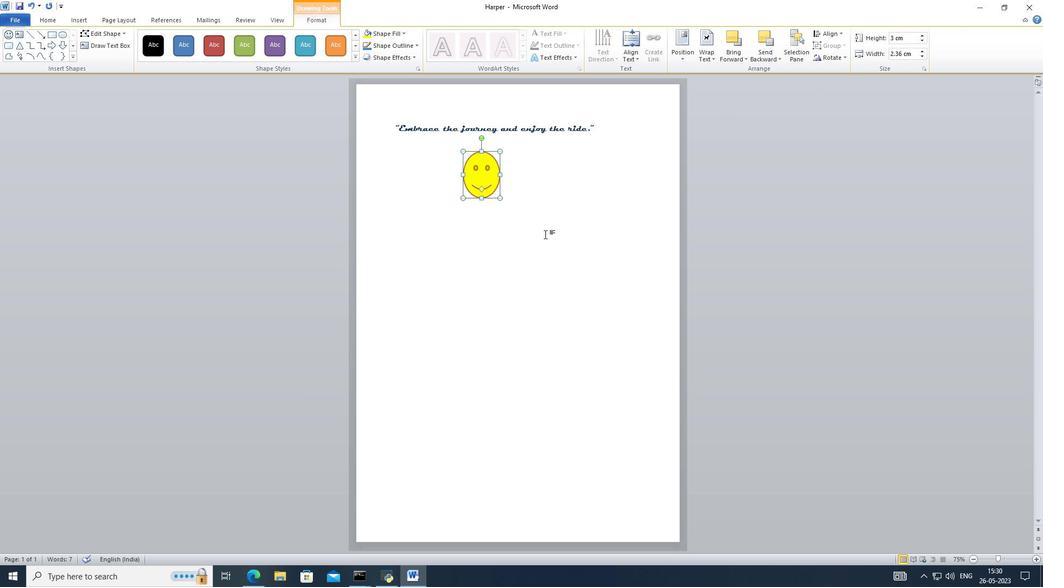 
Action: Mouse moved to (467, 169)
Screenshot: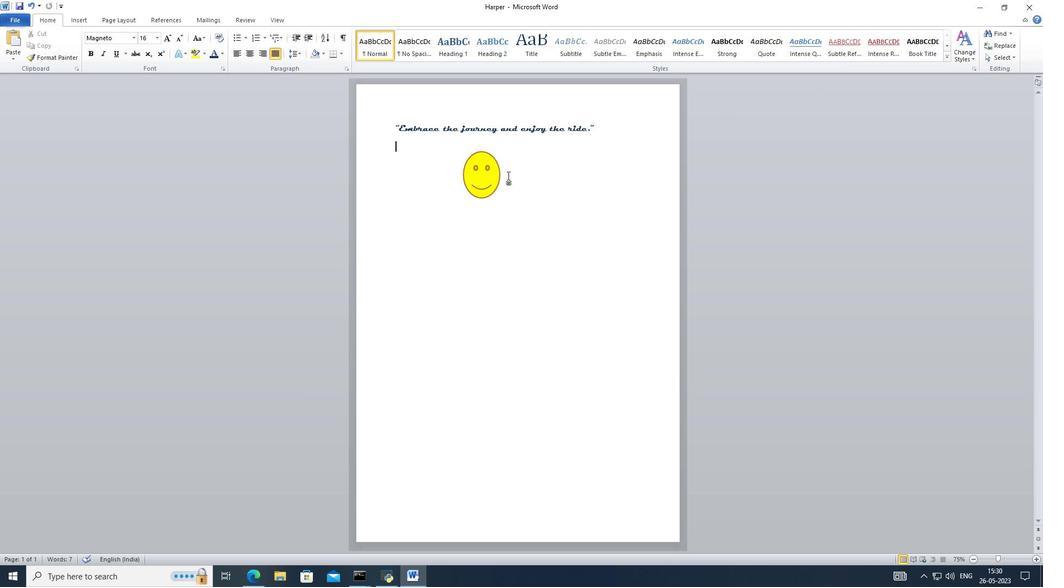 
Action: Mouse pressed left at (467, 169)
Screenshot: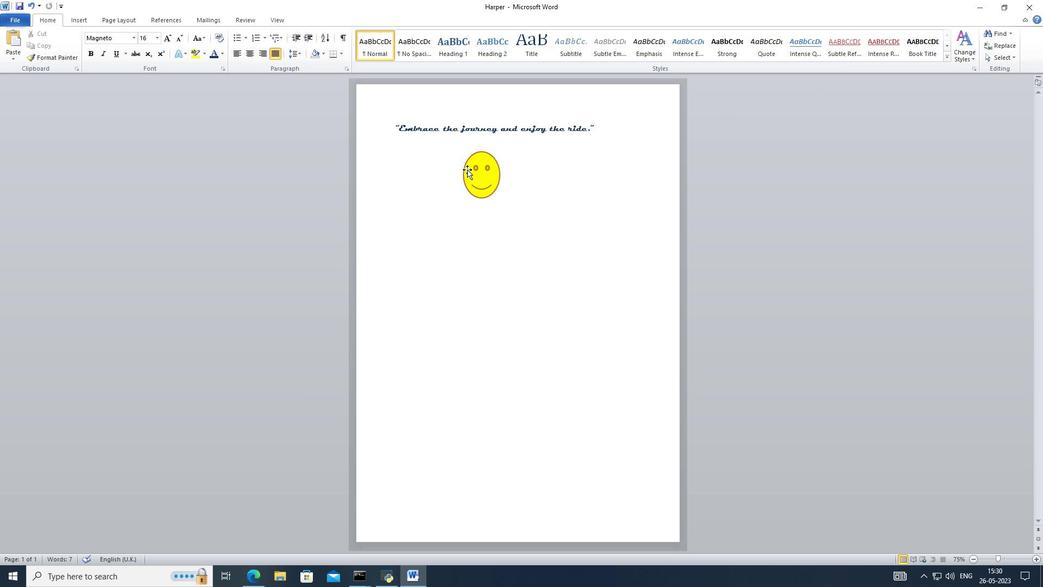 
Action: Mouse moved to (535, 179)
Screenshot: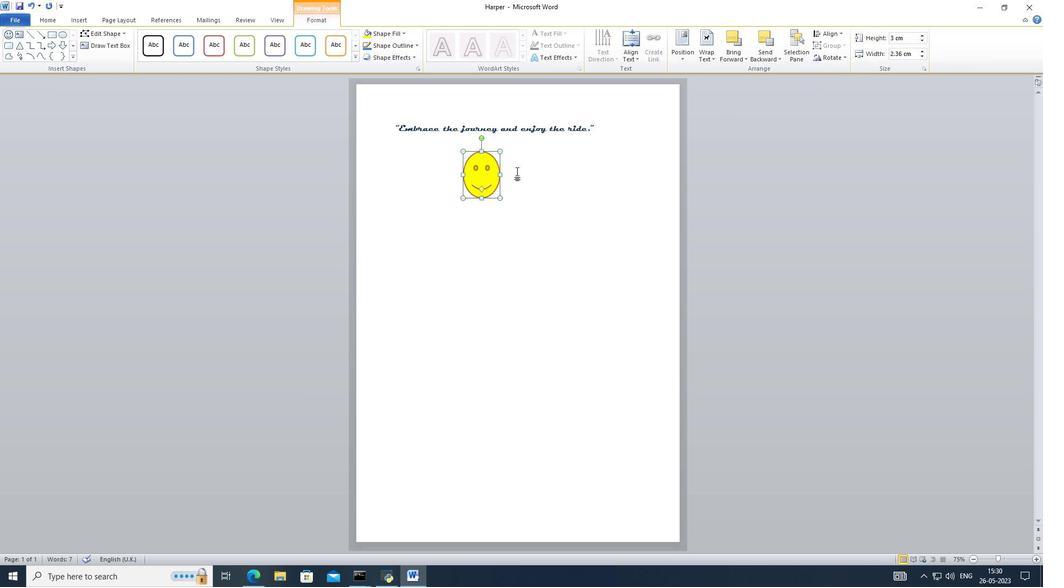 
Action: Mouse pressed left at (535, 179)
Screenshot: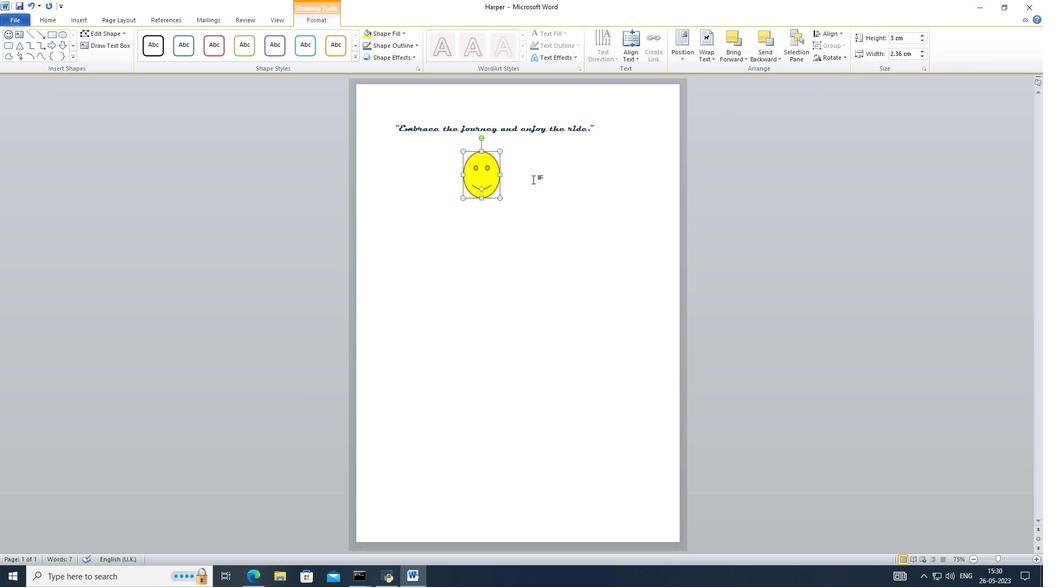 
Action: Mouse moved to (495, 188)
Screenshot: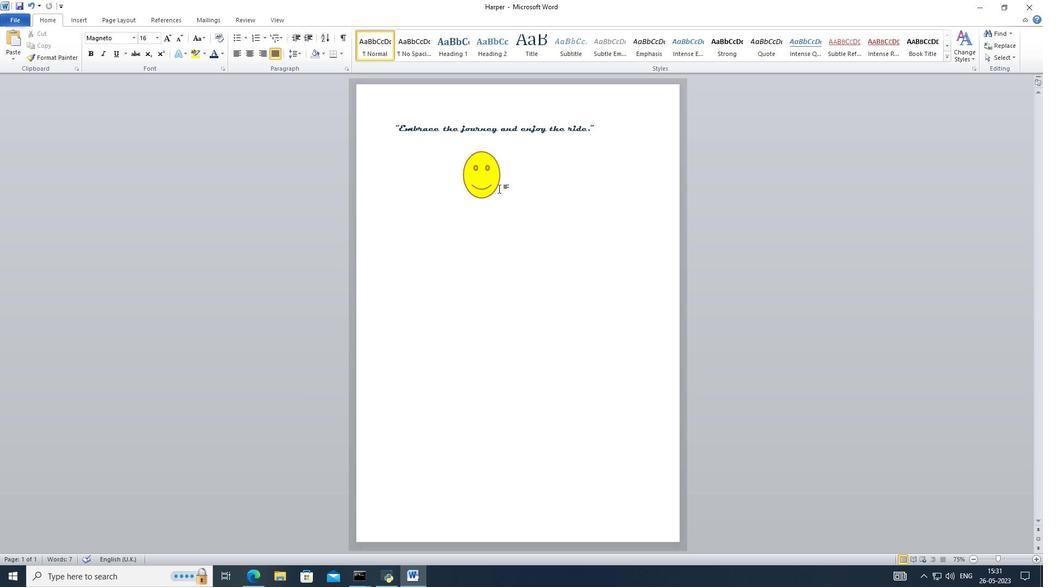 
Action: Mouse pressed left at (495, 188)
Screenshot: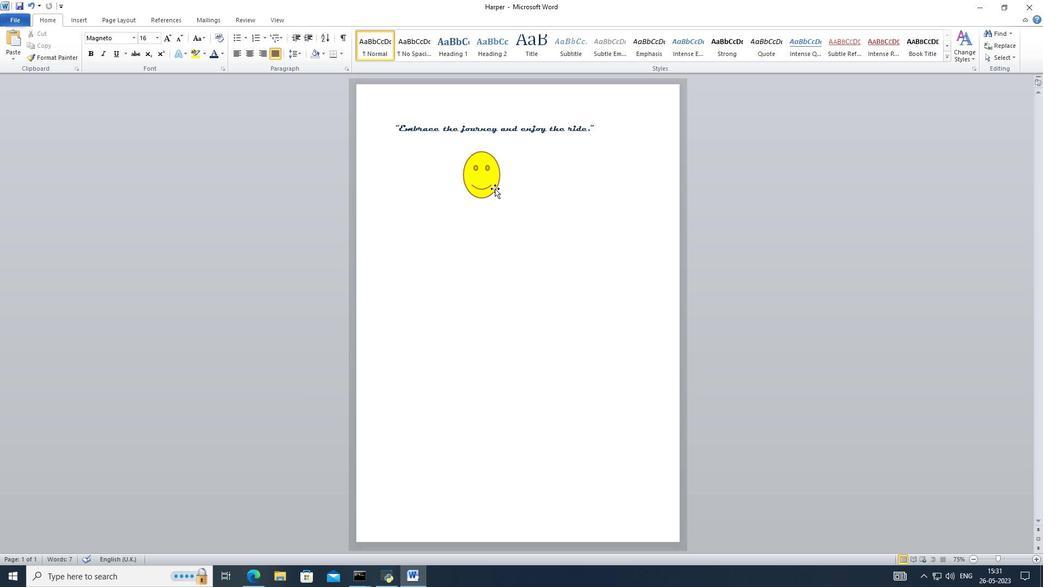 
Action: Mouse moved to (41, 17)
Screenshot: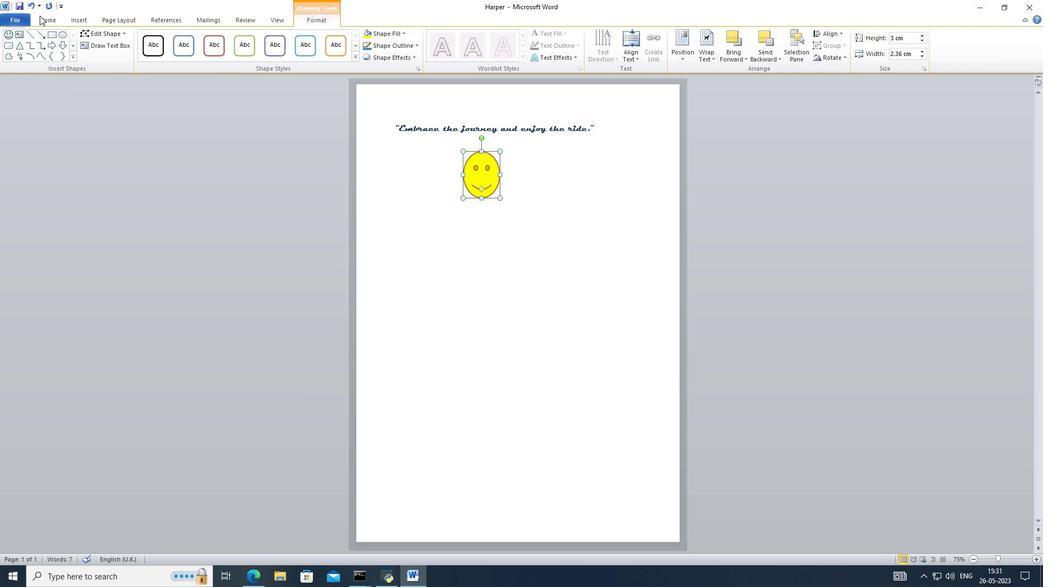 
Action: Mouse pressed left at (41, 17)
Screenshot: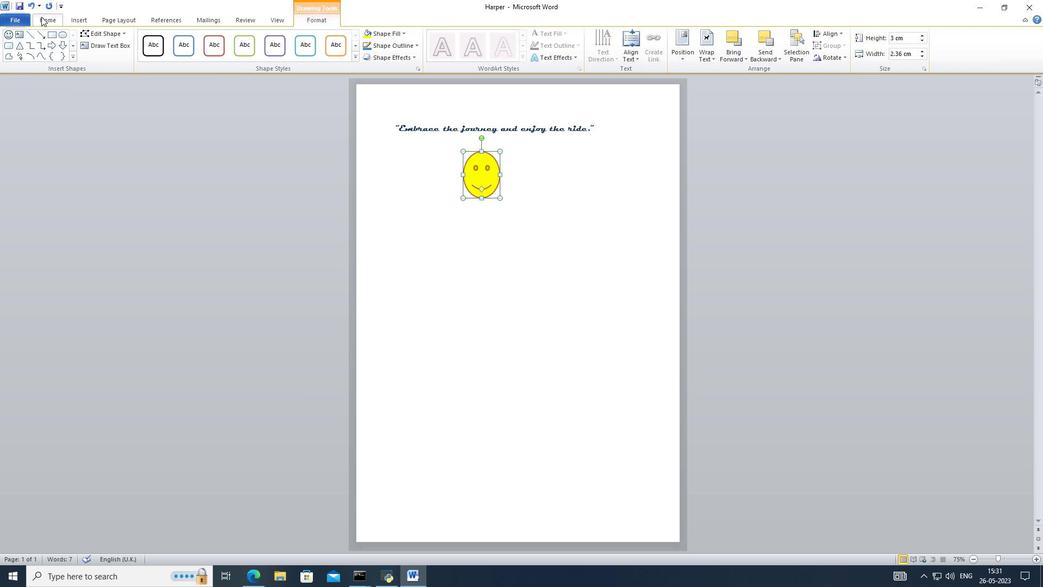 
Action: Mouse moved to (266, 50)
Screenshot: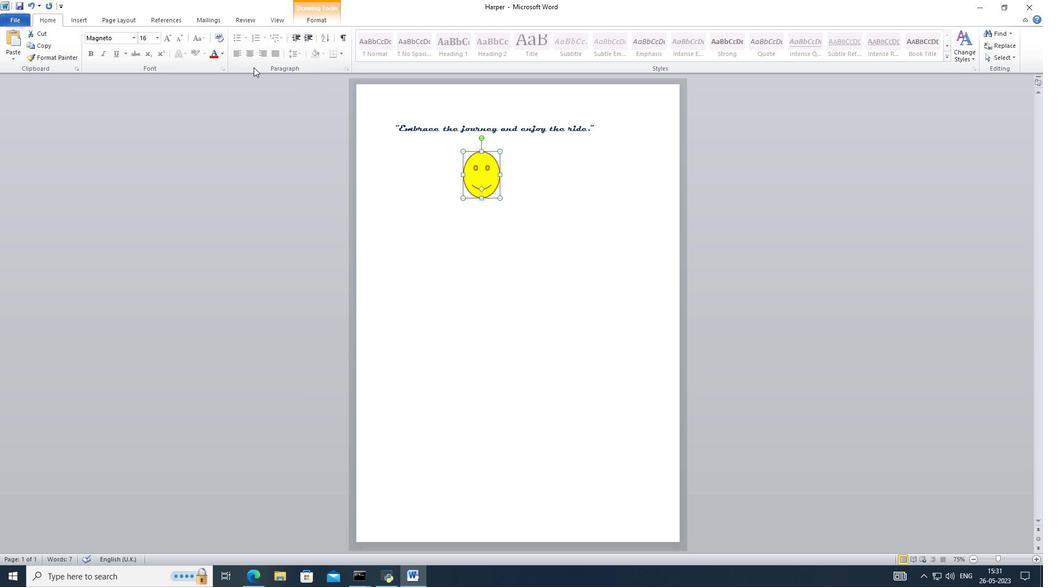
Action: Mouse pressed left at (266, 50)
Screenshot: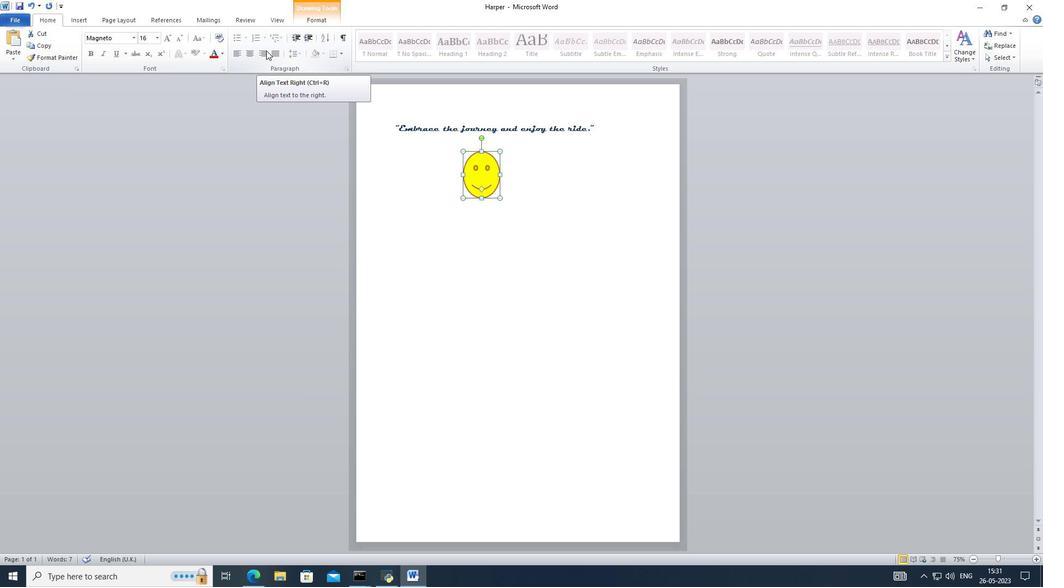 
Action: Mouse pressed left at (266, 50)
Screenshot: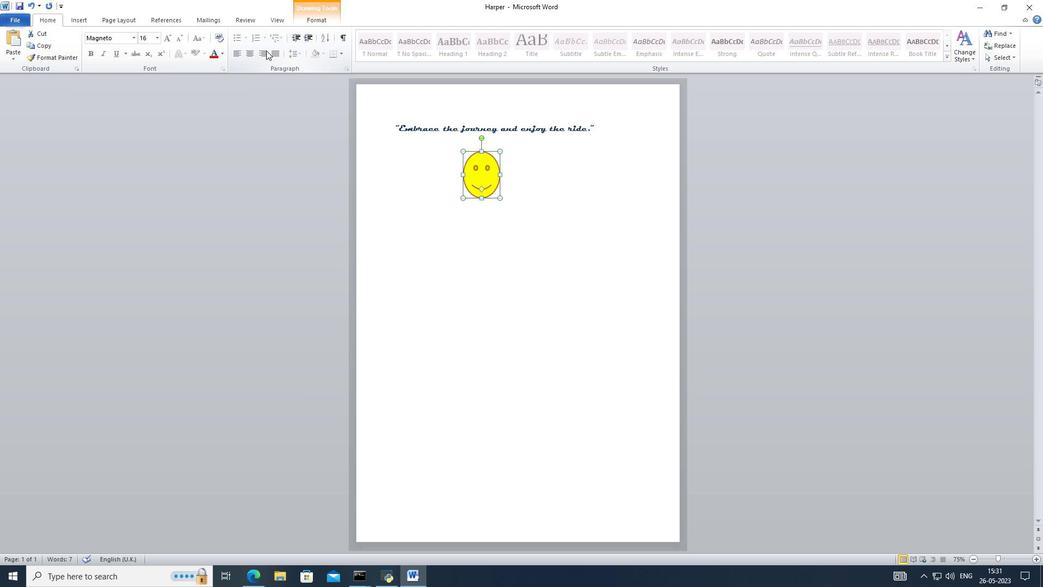 
Action: Mouse moved to (447, 188)
Screenshot: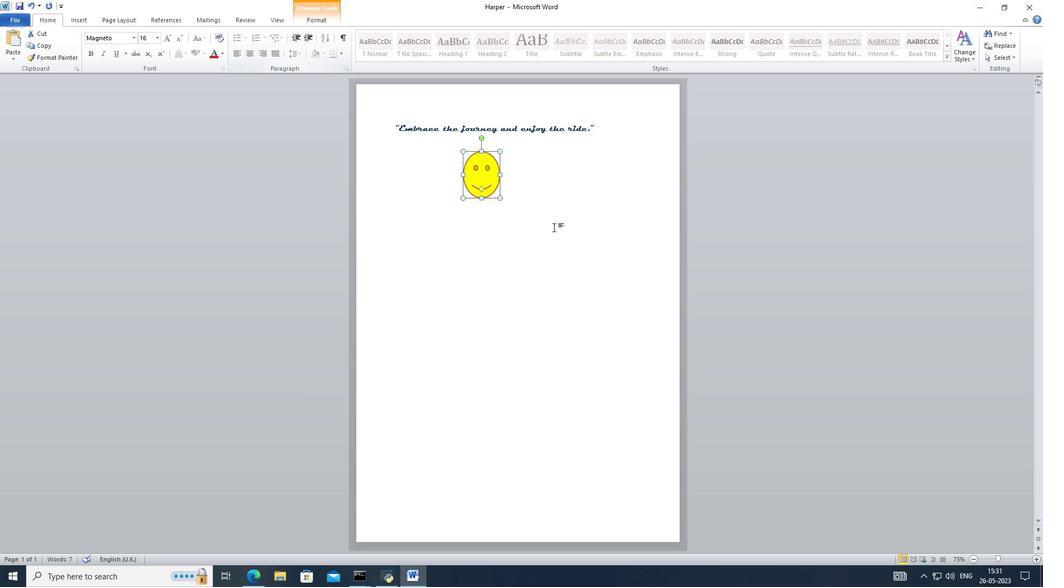 
Action: Mouse pressed left at (447, 188)
Screenshot: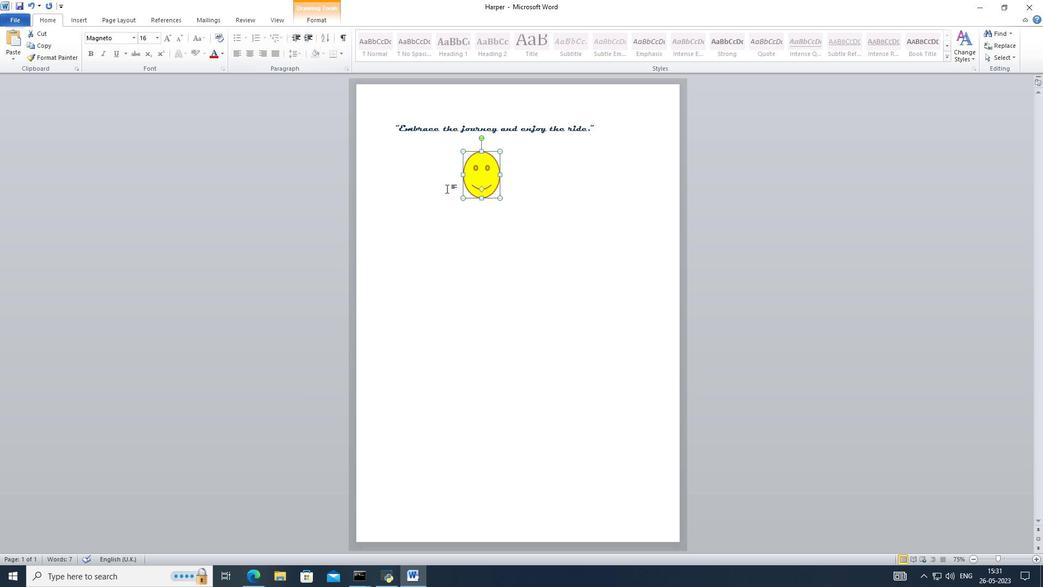 
Action: Mouse moved to (33, 27)
Screenshot: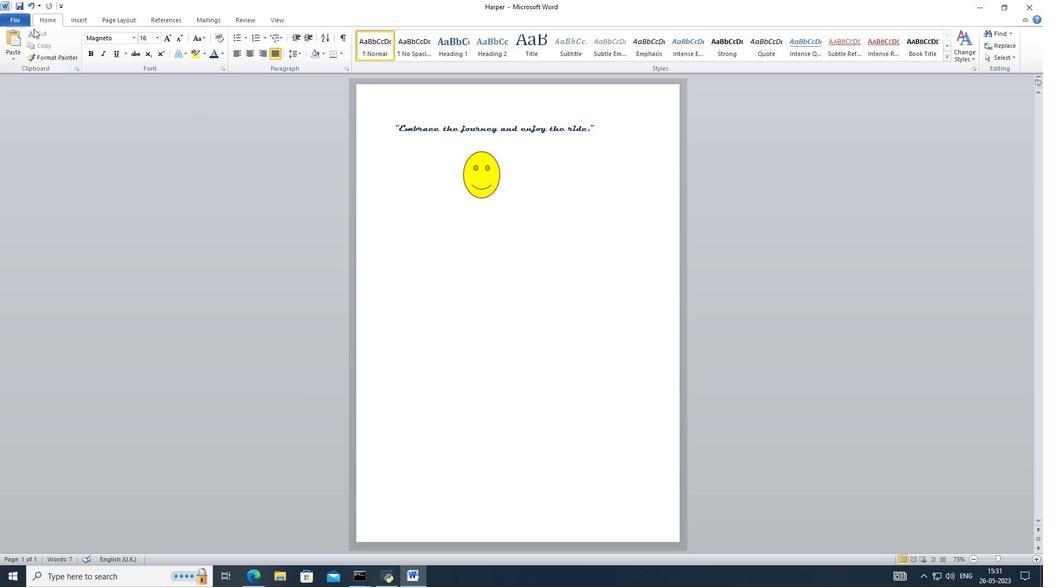 
